 Task: Create a due date automation trigger when advanced on, on the tuesday of the week a card is due add fields with custom field "Resume" set to a number lower or equal to 1 and lower than 10 at 11:00 AM.
Action: Mouse moved to (1265, 88)
Screenshot: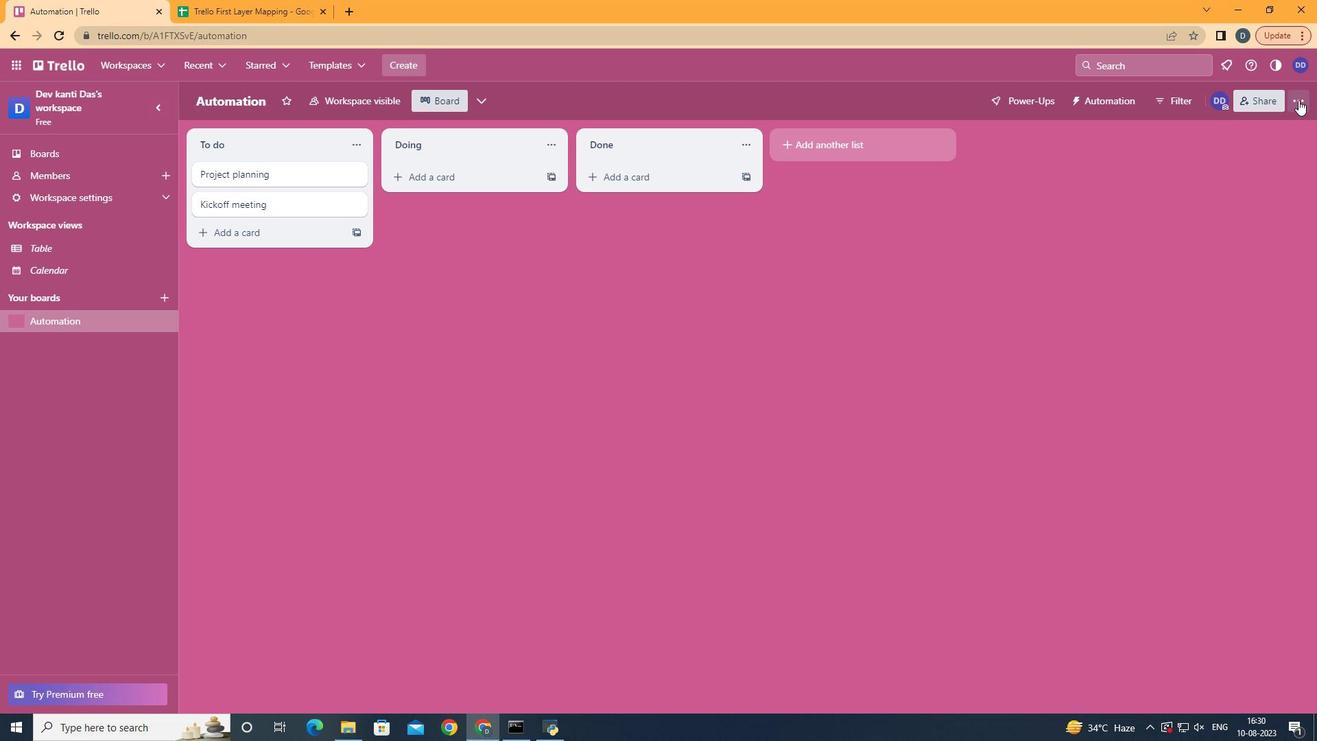 
Action: Mouse pressed left at (1265, 88)
Screenshot: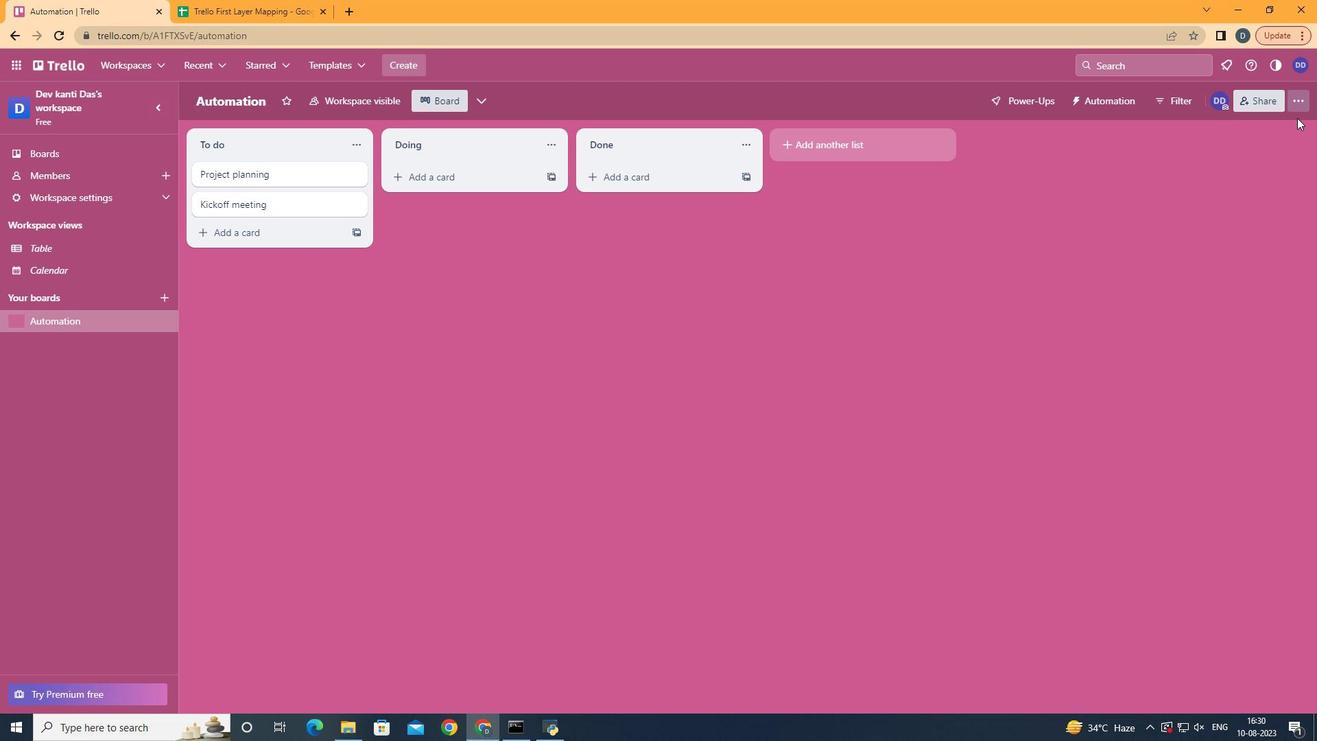 
Action: Mouse moved to (1183, 293)
Screenshot: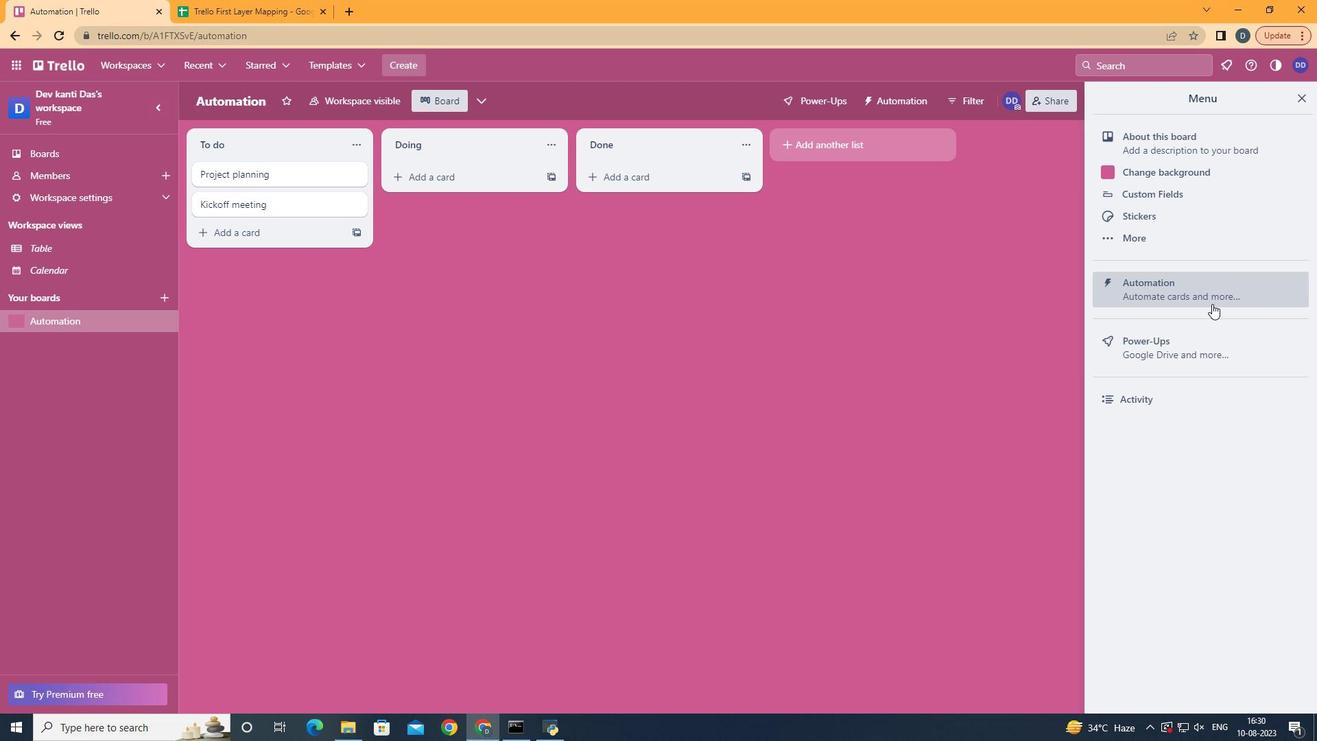 
Action: Mouse pressed left at (1183, 293)
Screenshot: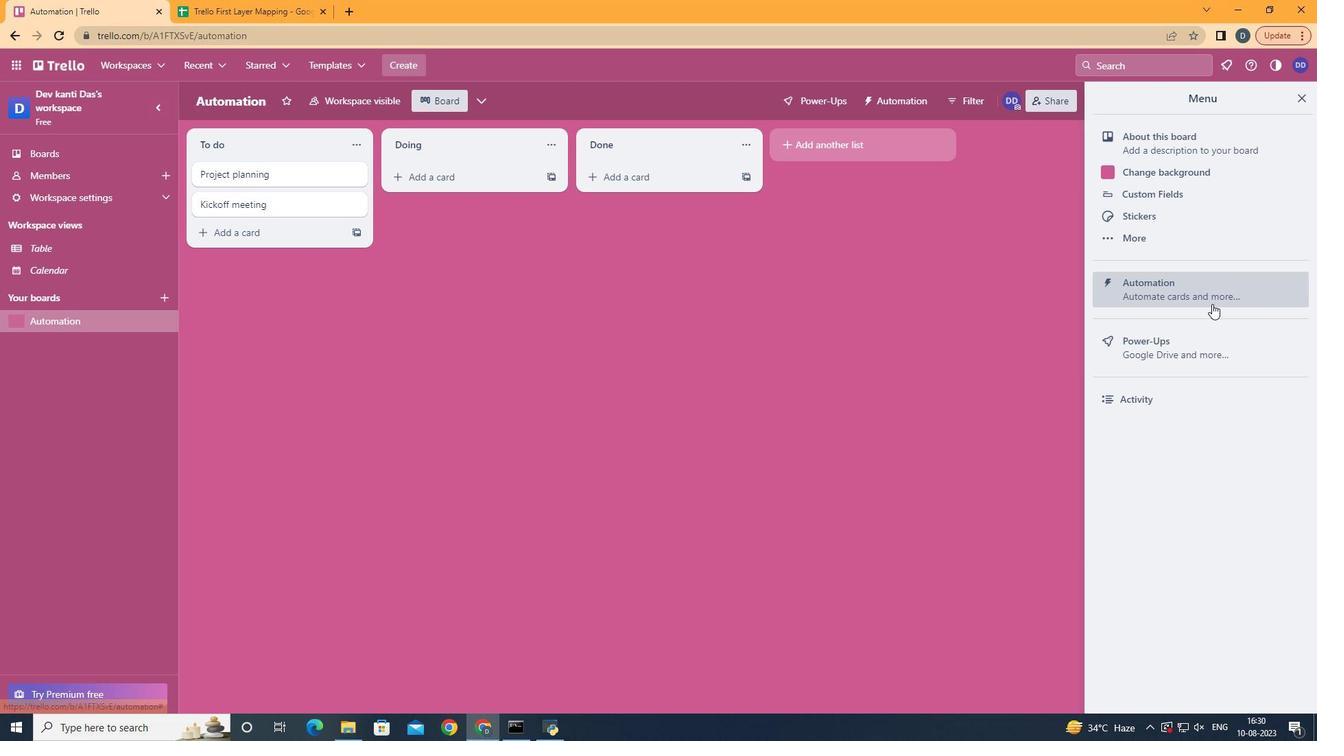 
Action: Mouse moved to (286, 266)
Screenshot: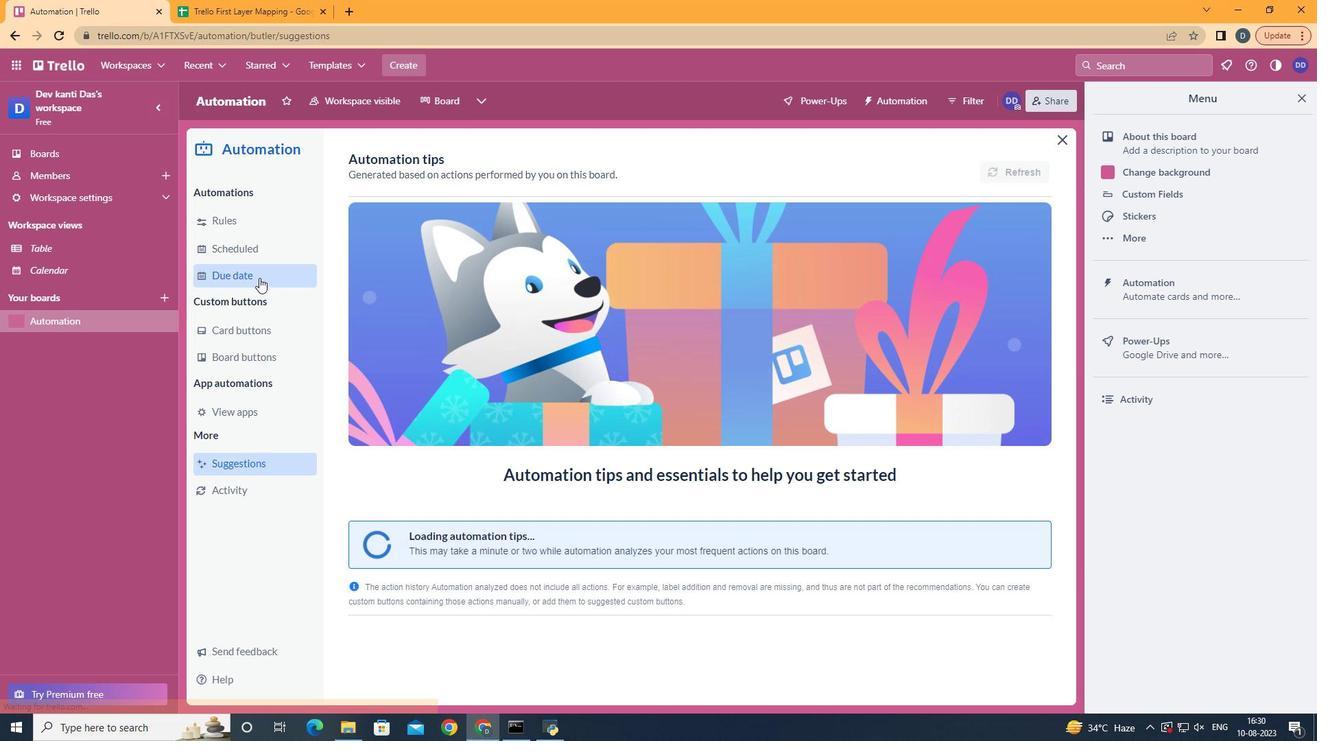 
Action: Mouse pressed left at (286, 266)
Screenshot: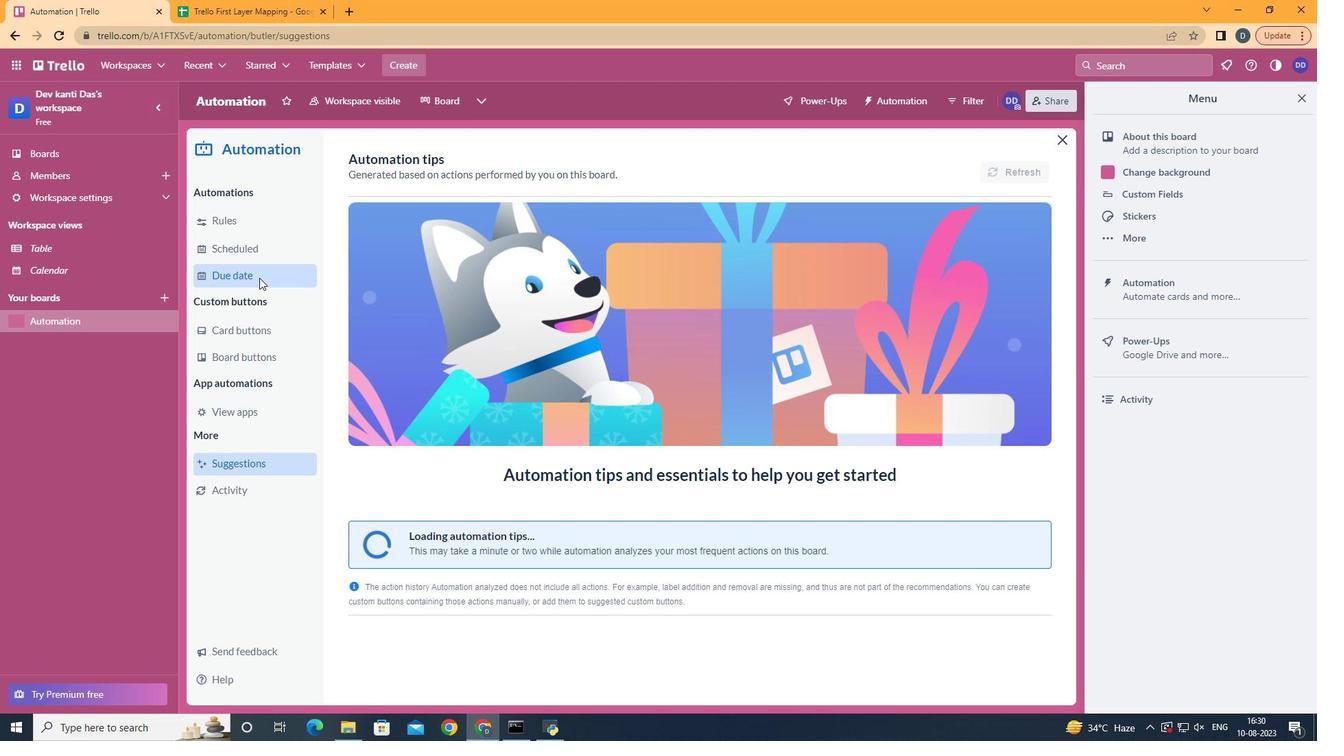 
Action: Mouse moved to (953, 155)
Screenshot: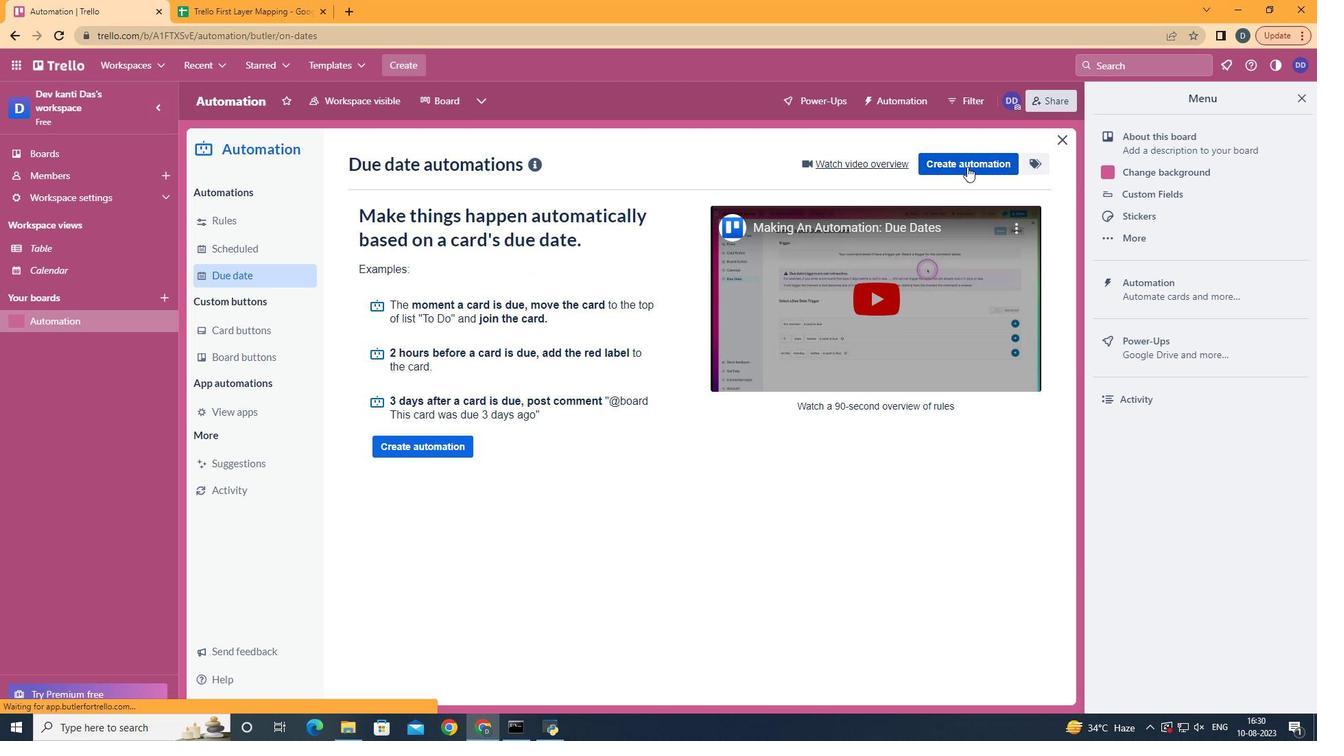 
Action: Mouse pressed left at (953, 155)
Screenshot: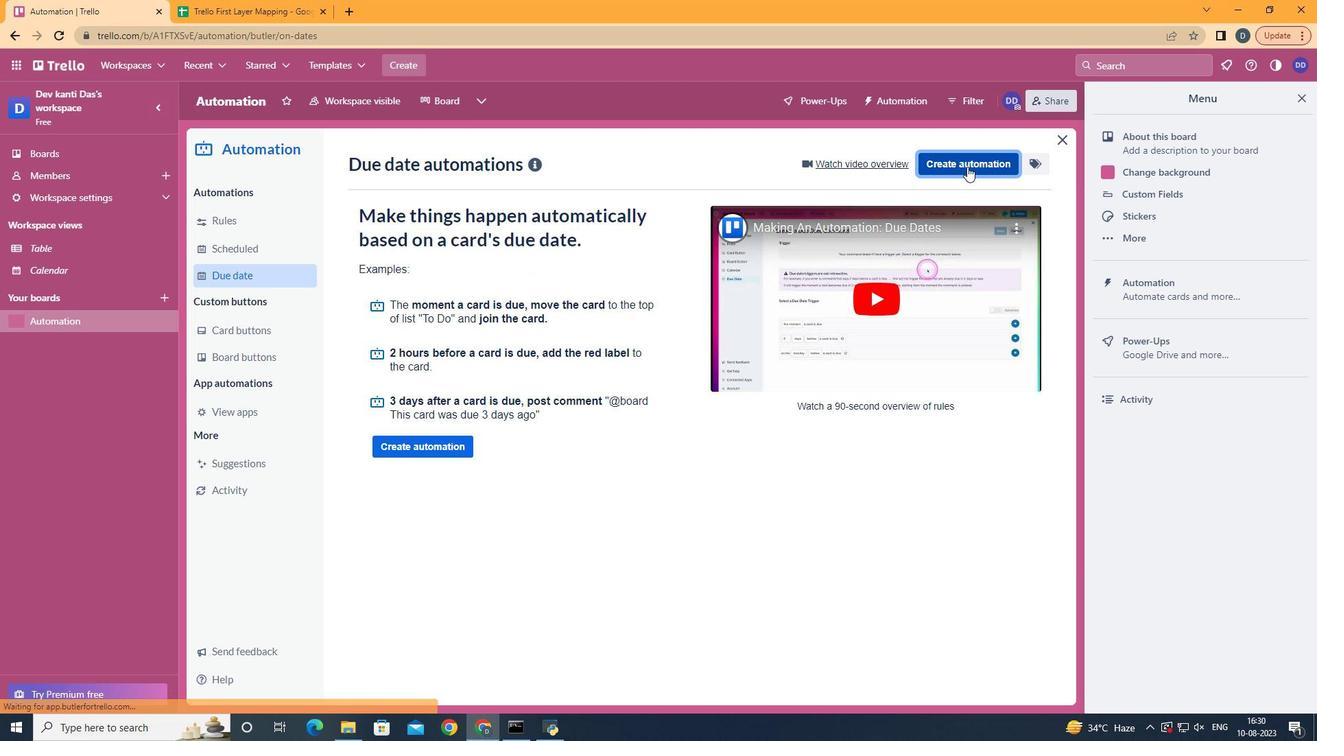 
Action: Mouse moved to (694, 288)
Screenshot: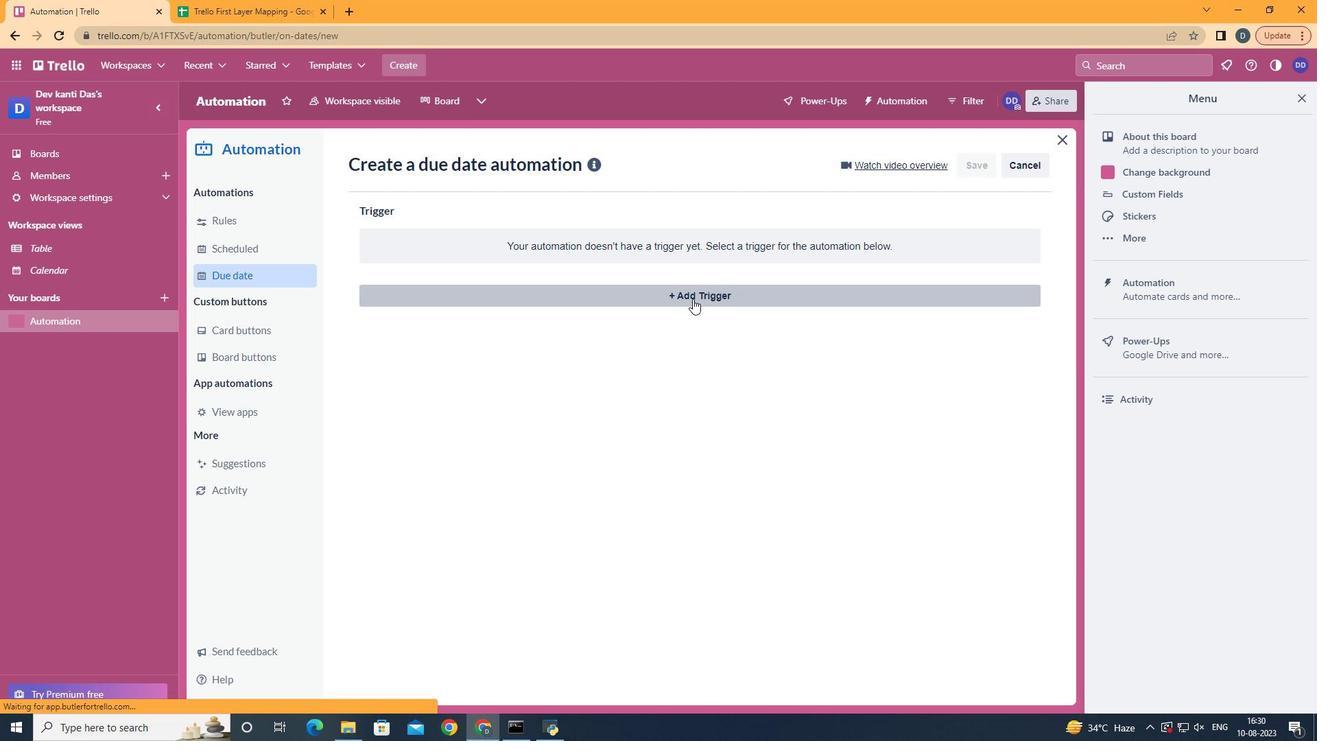 
Action: Mouse pressed left at (694, 288)
Screenshot: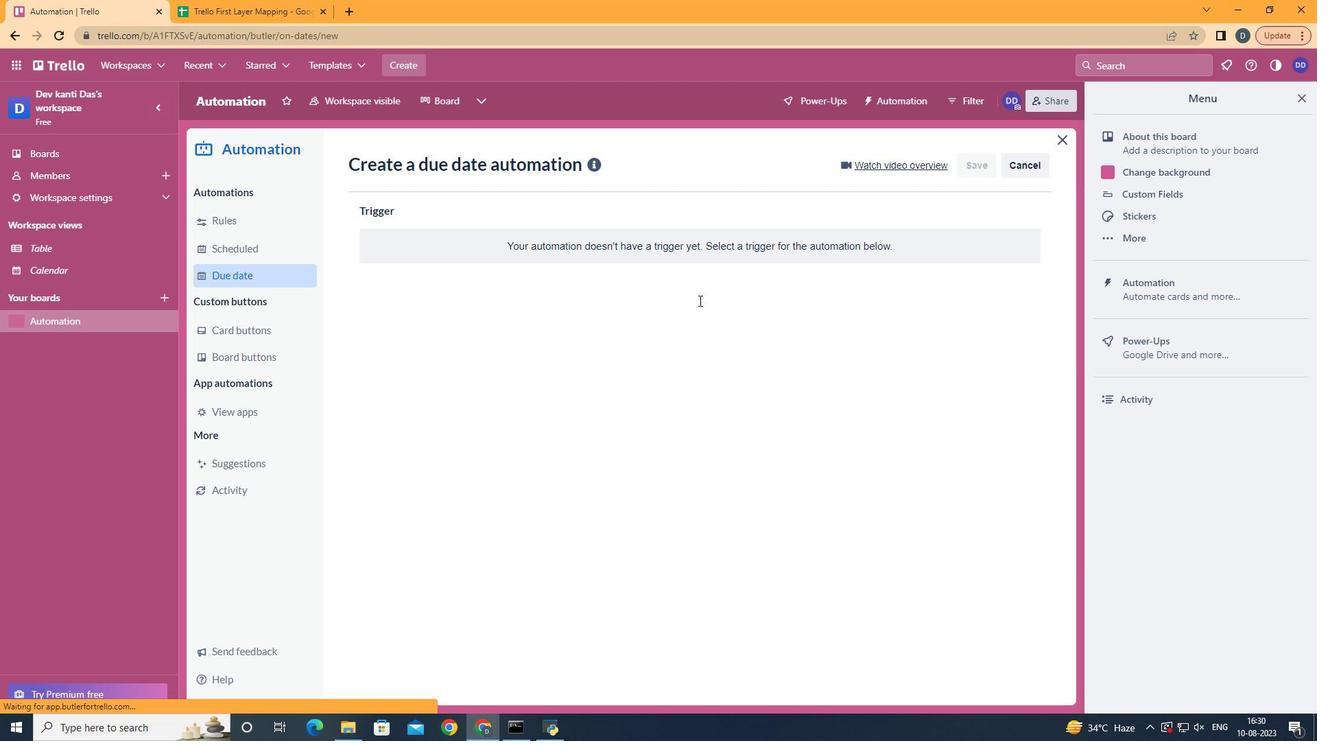 
Action: Mouse moved to (470, 375)
Screenshot: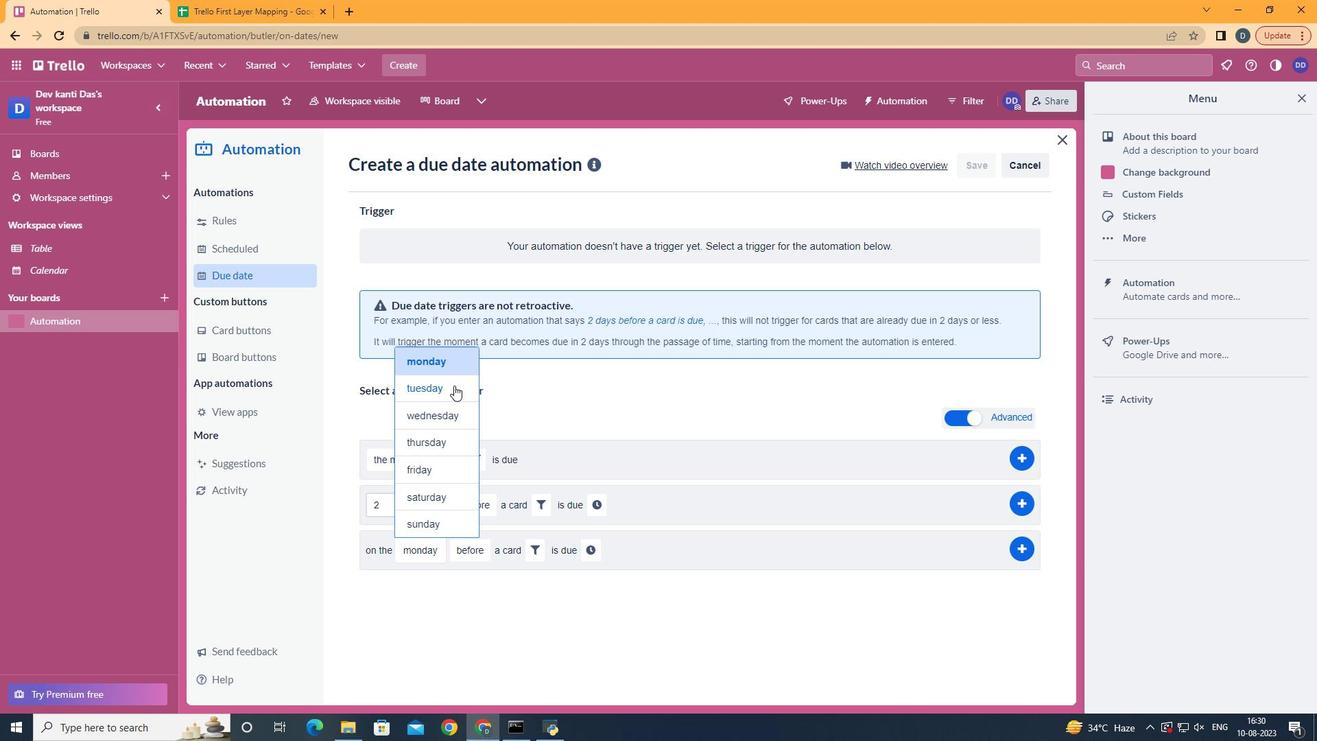 
Action: Mouse pressed left at (470, 375)
Screenshot: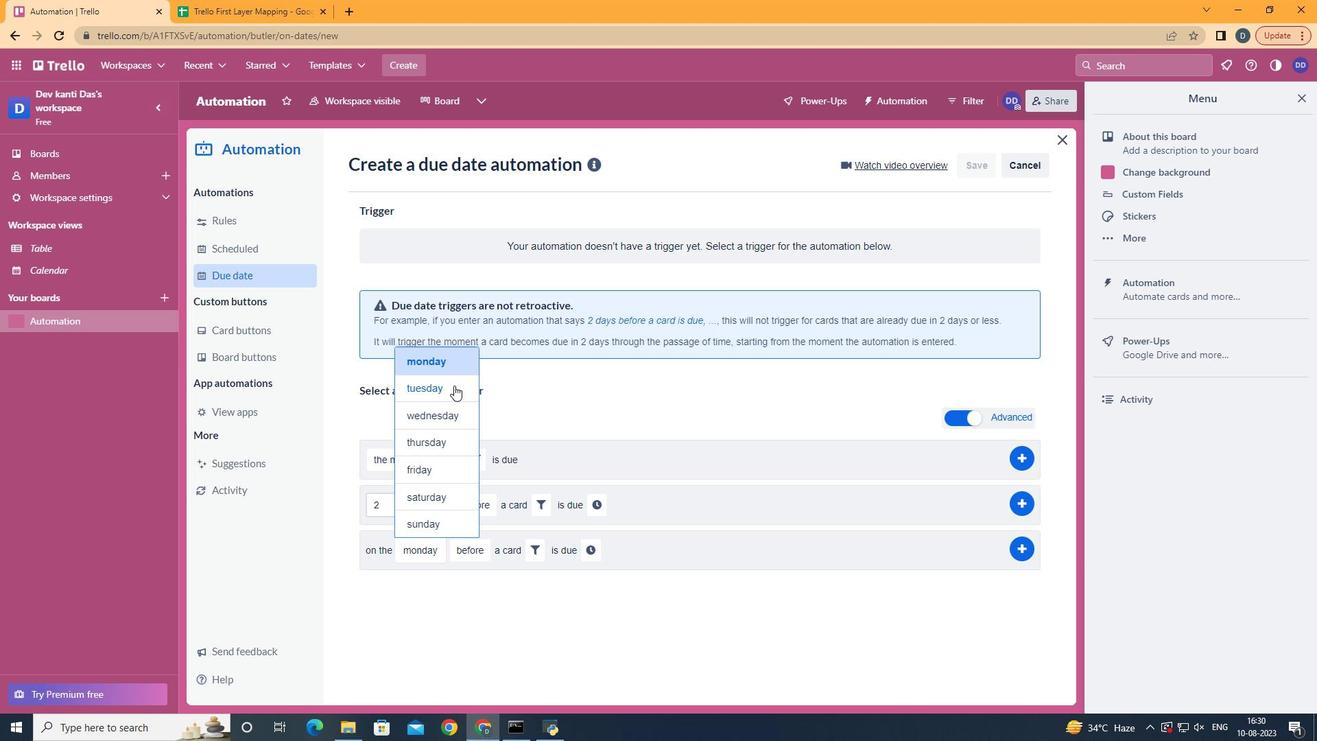 
Action: Mouse moved to (502, 625)
Screenshot: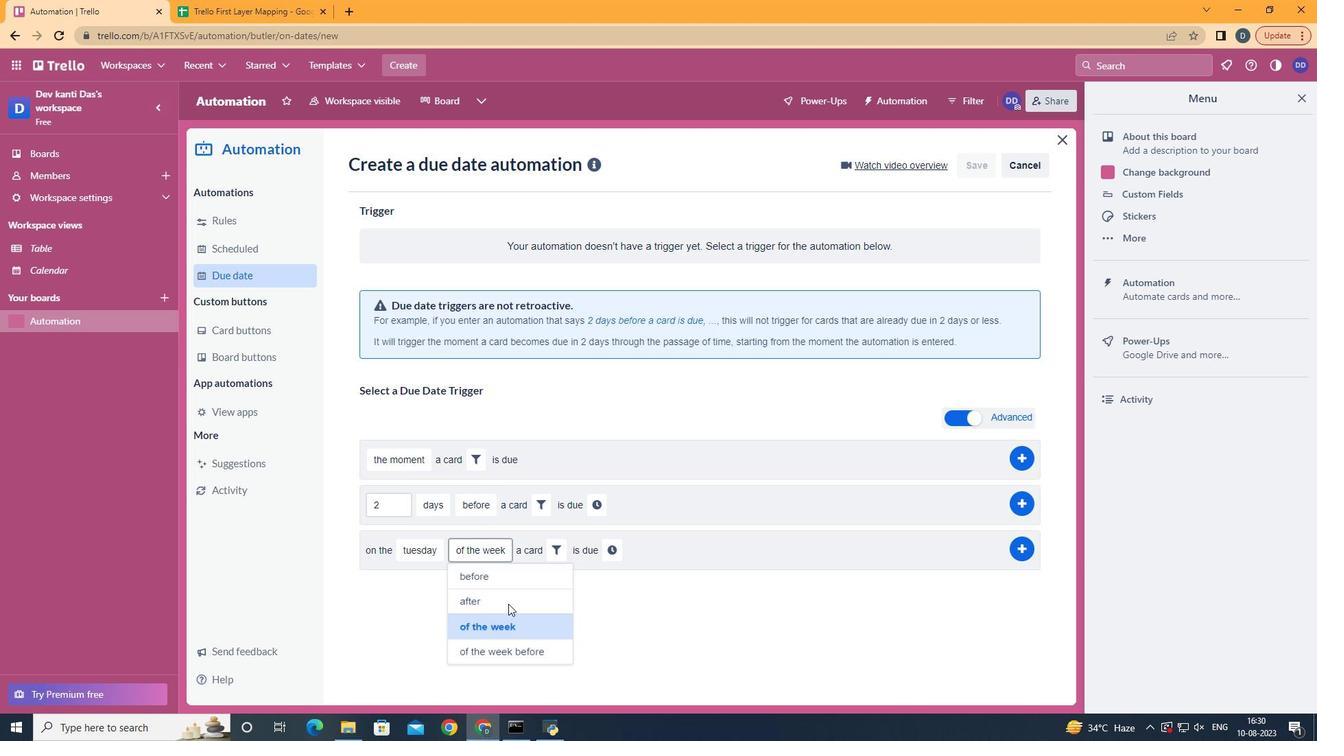 
Action: Mouse pressed left at (501, 625)
Screenshot: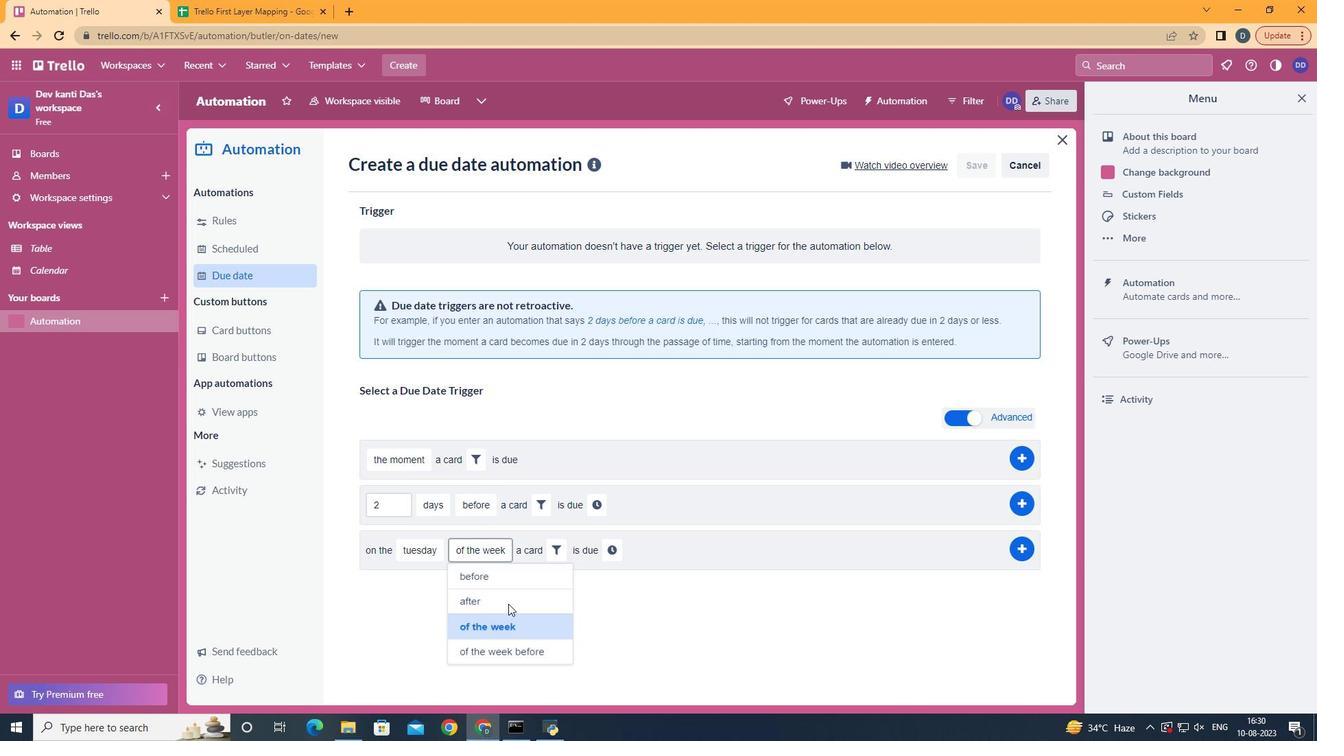 
Action: Mouse moved to (574, 533)
Screenshot: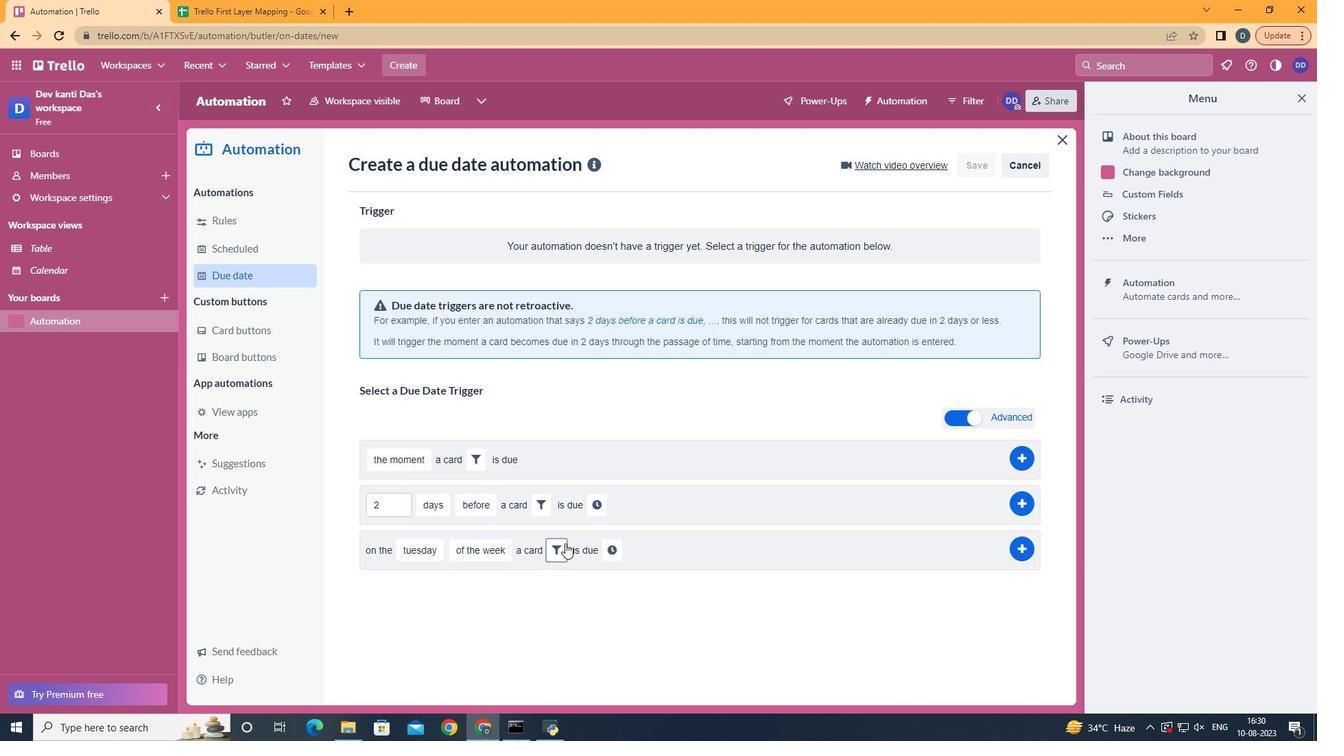 
Action: Mouse pressed left at (574, 533)
Screenshot: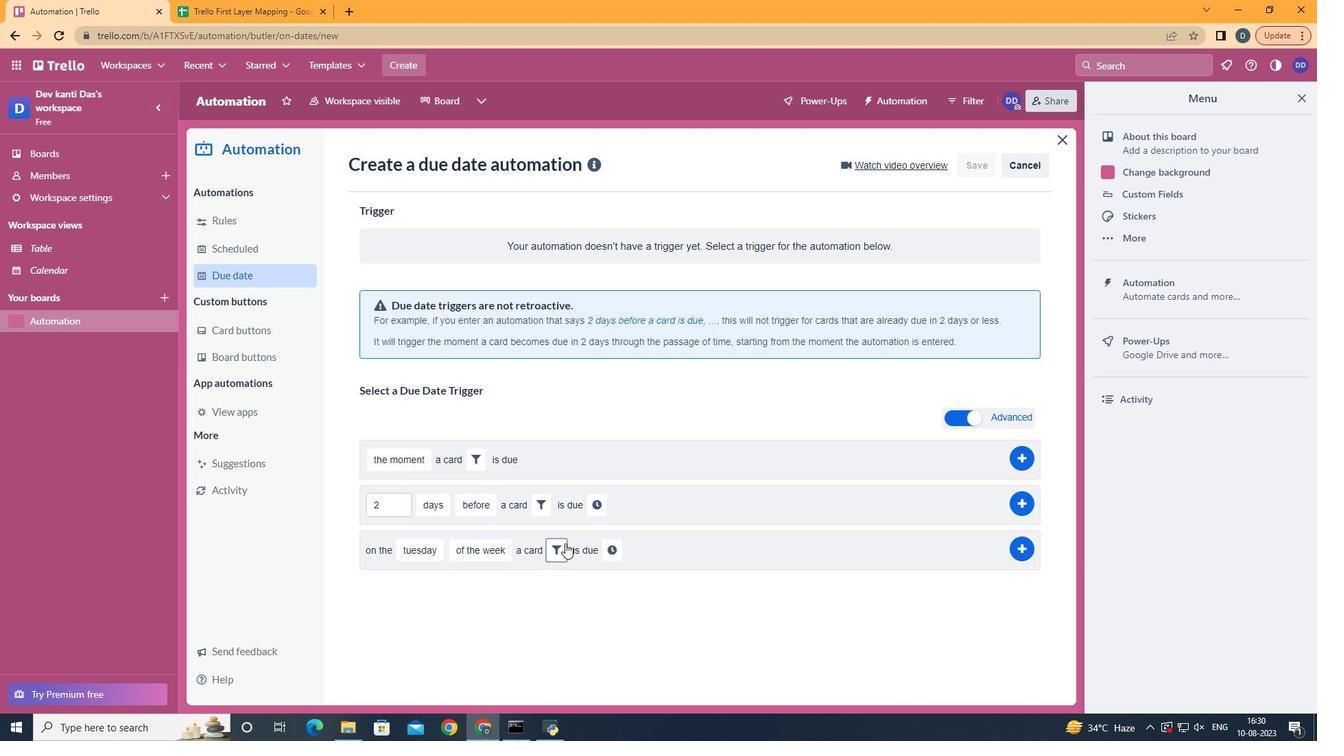
Action: Mouse moved to (759, 570)
Screenshot: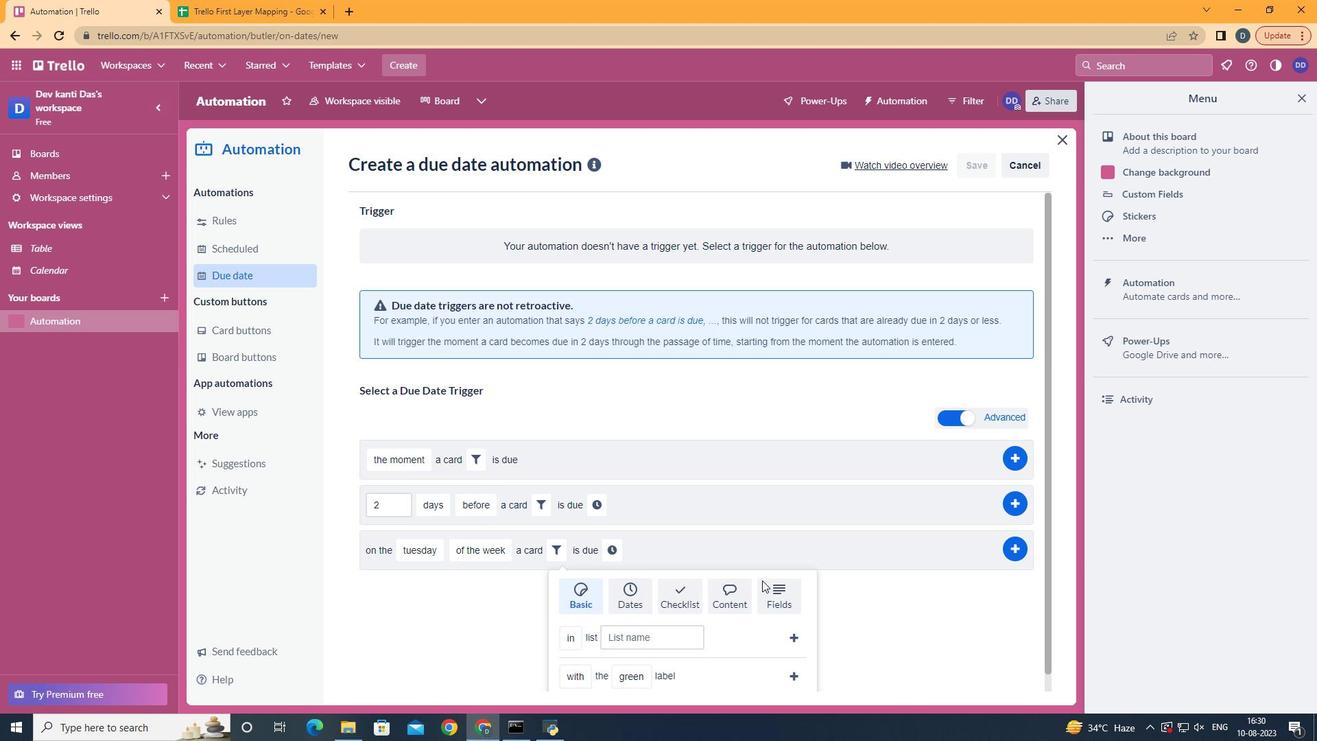 
Action: Mouse pressed left at (759, 570)
Screenshot: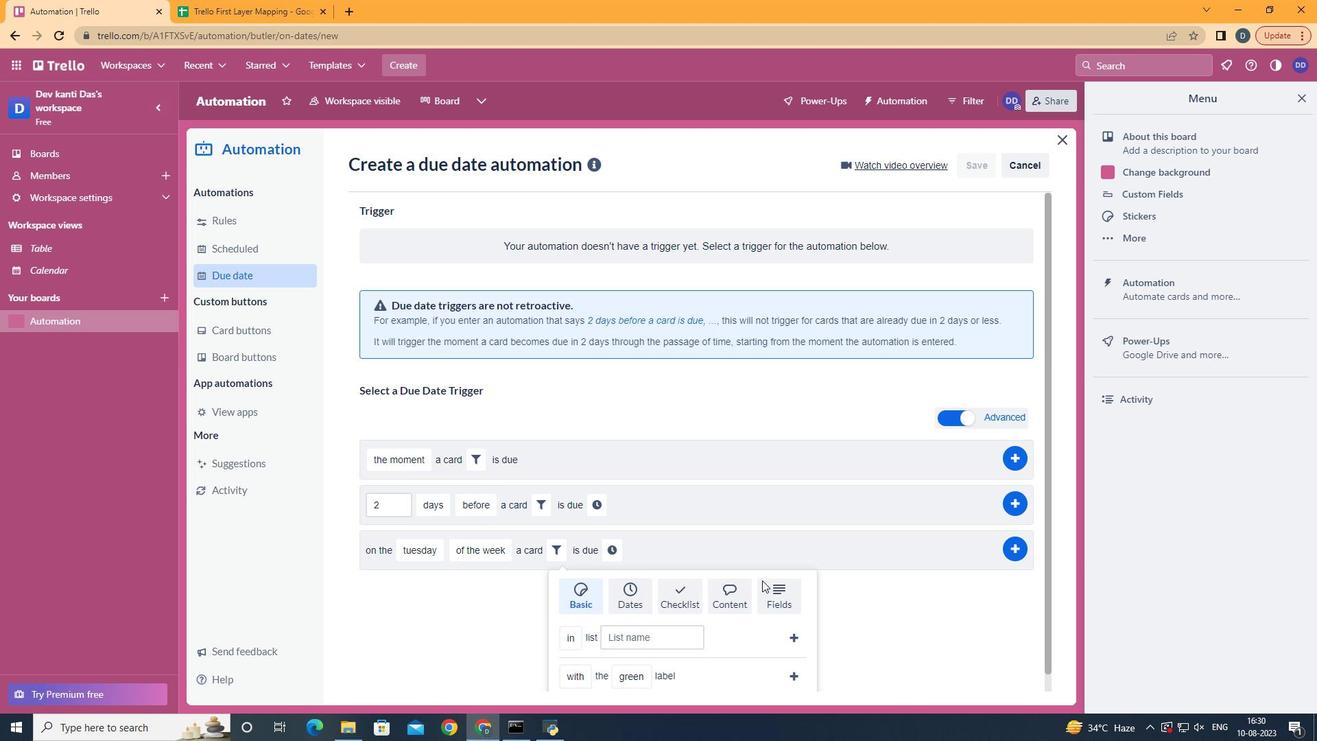 
Action: Mouse moved to (759, 570)
Screenshot: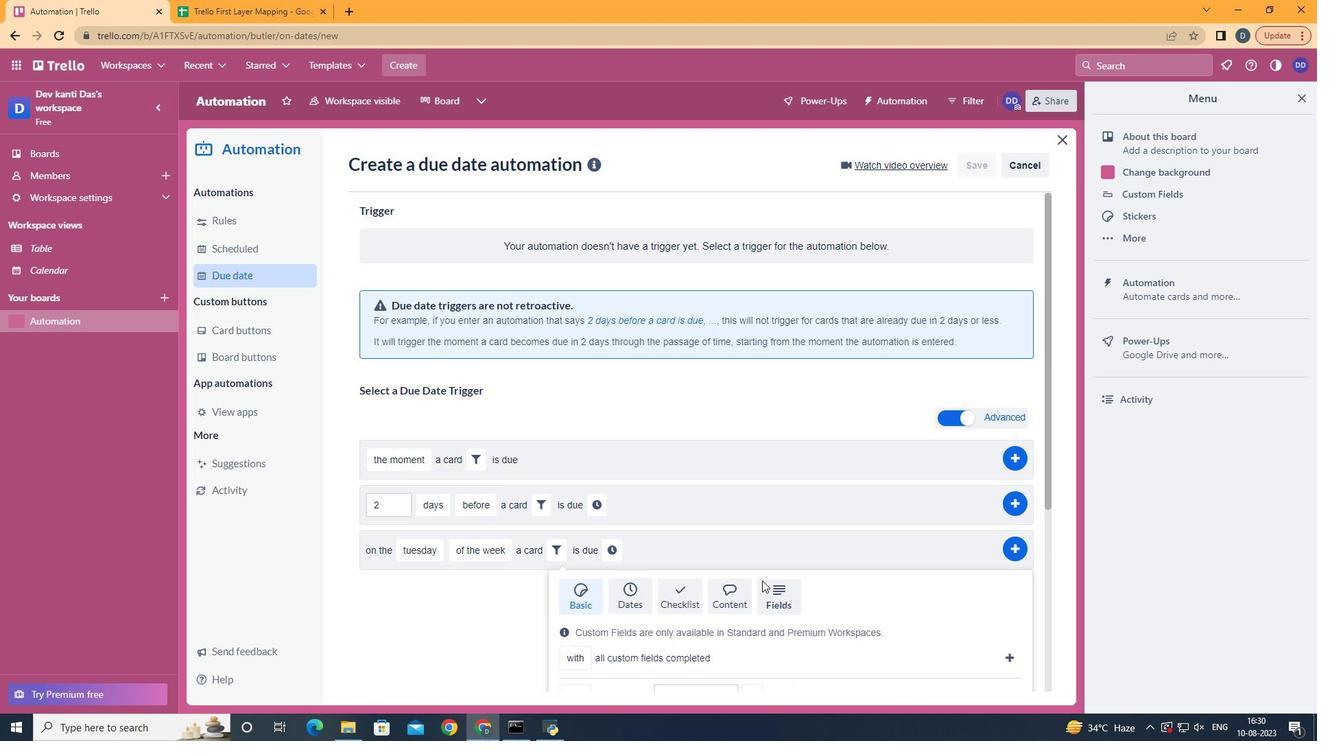 
Action: Mouse scrolled (759, 570) with delta (0, 0)
Screenshot: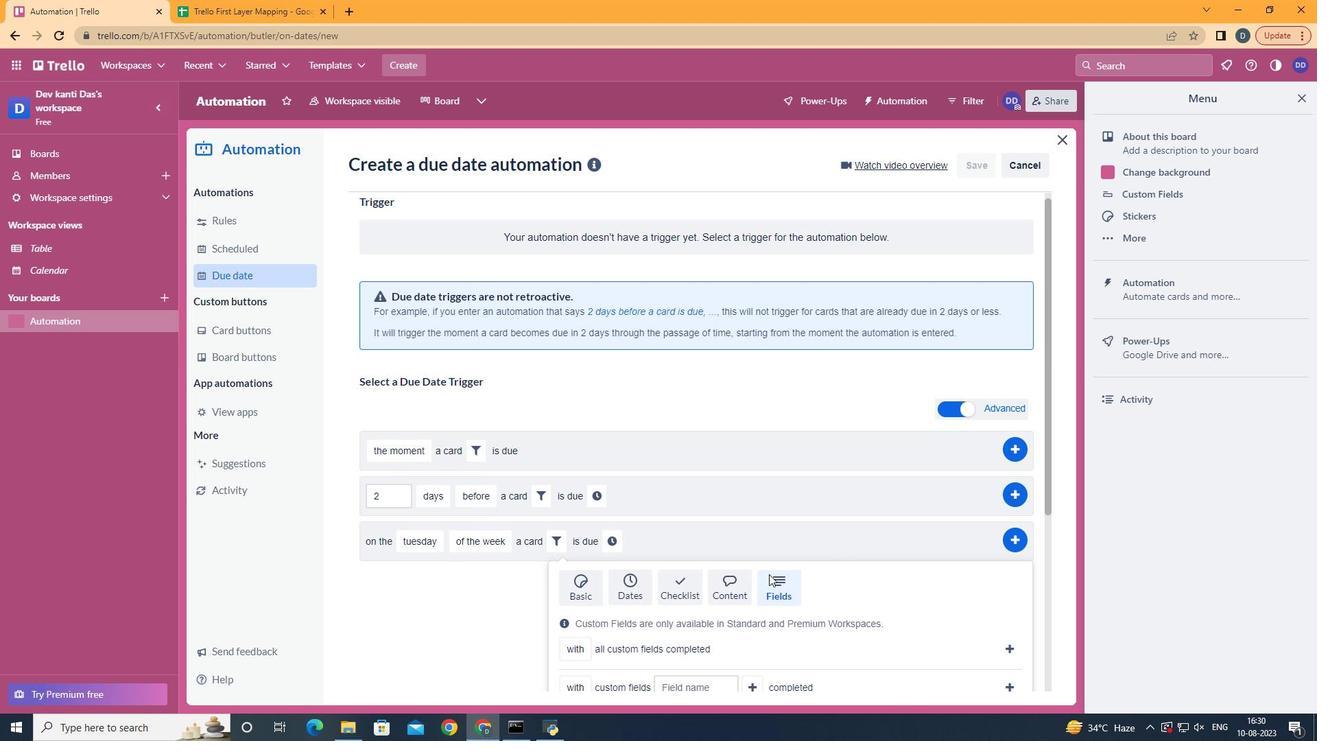 
Action: Mouse scrolled (759, 570) with delta (0, 0)
Screenshot: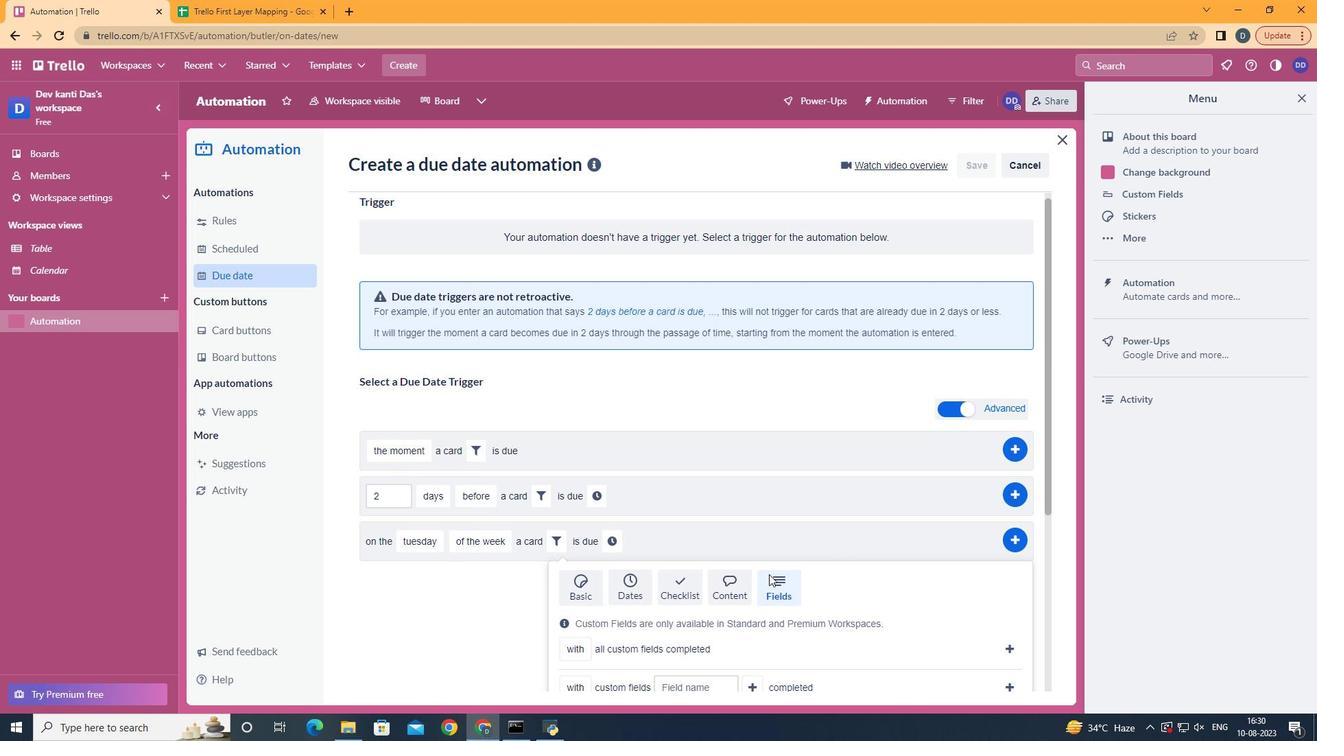 
Action: Mouse scrolled (759, 570) with delta (0, 0)
Screenshot: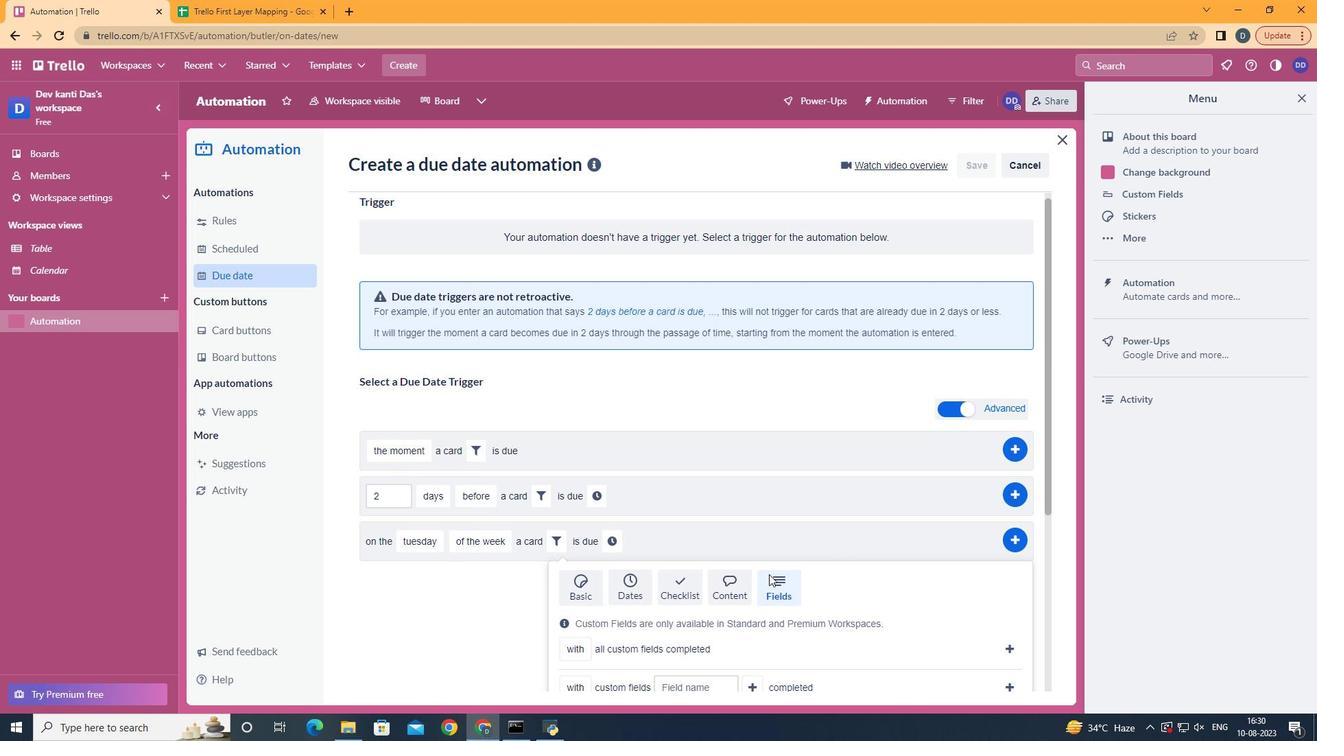 
Action: Mouse scrolled (759, 570) with delta (0, 0)
Screenshot: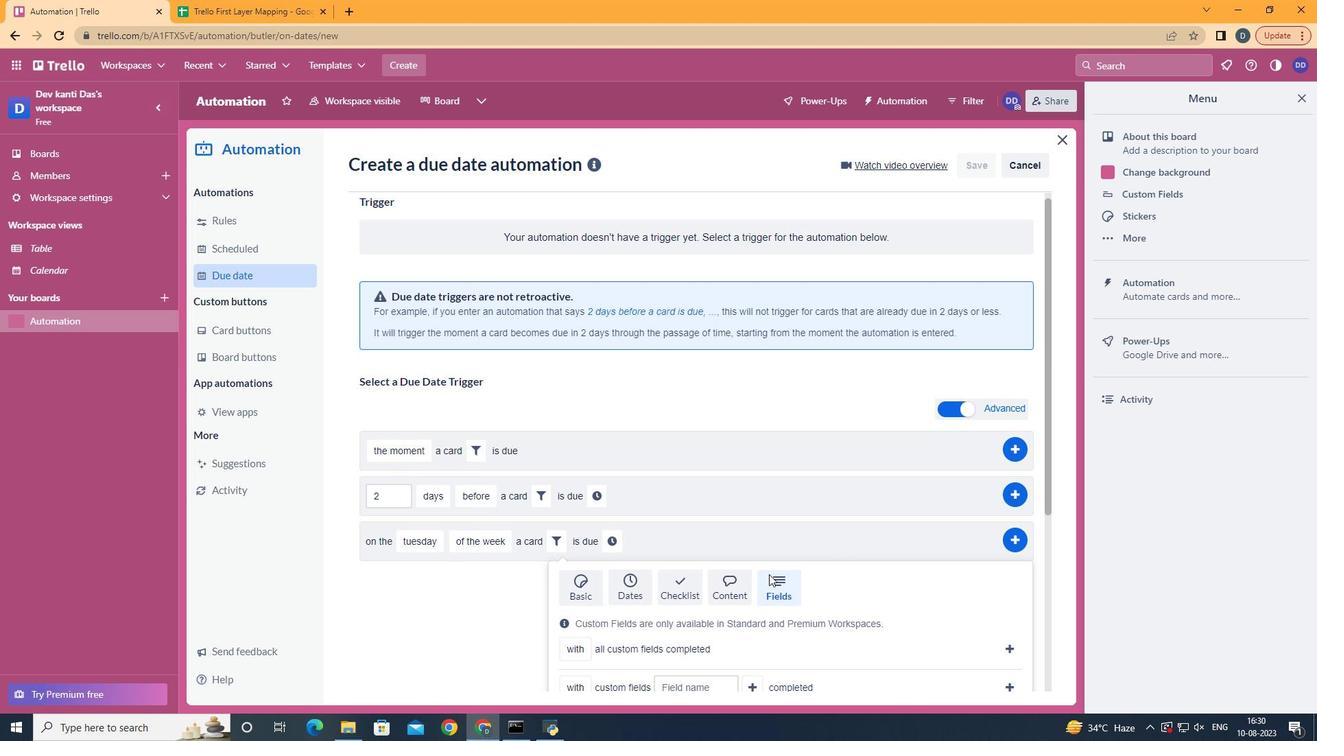 
Action: Mouse scrolled (759, 570) with delta (0, 0)
Screenshot: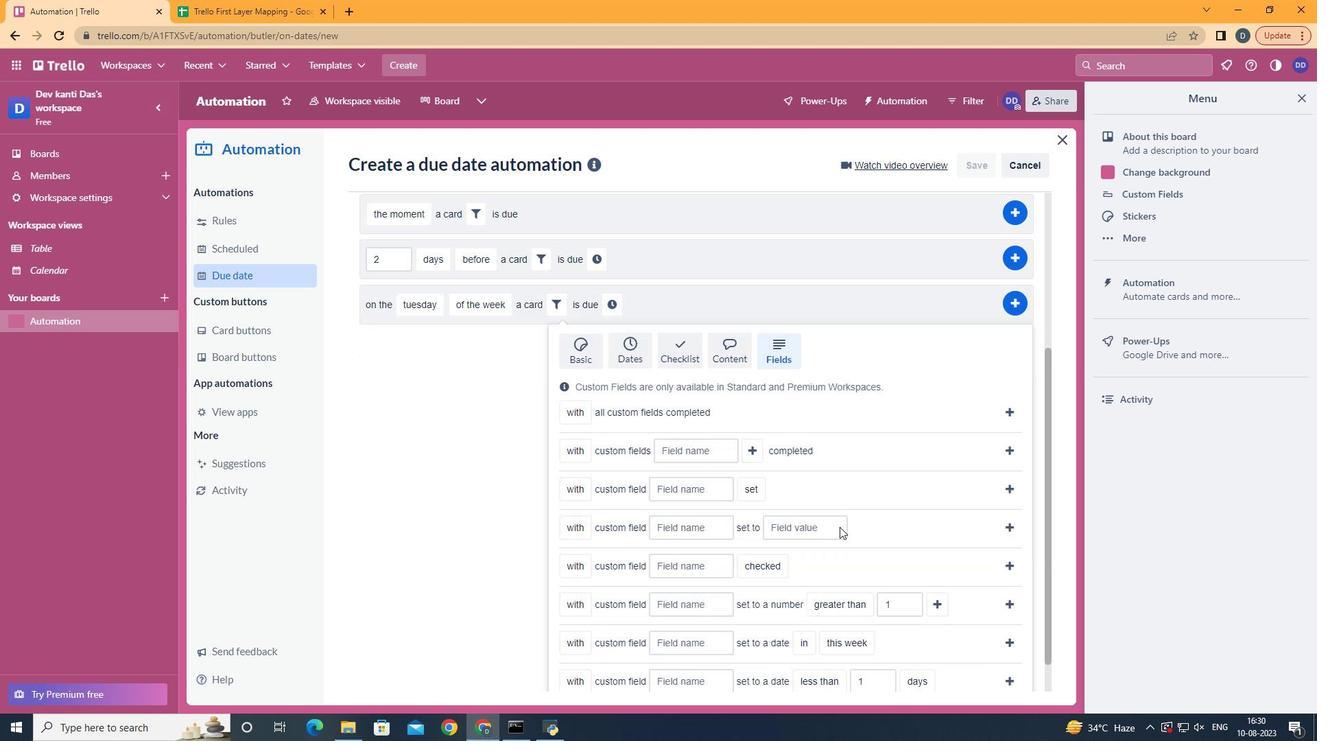 
Action: Mouse moved to (680, 553)
Screenshot: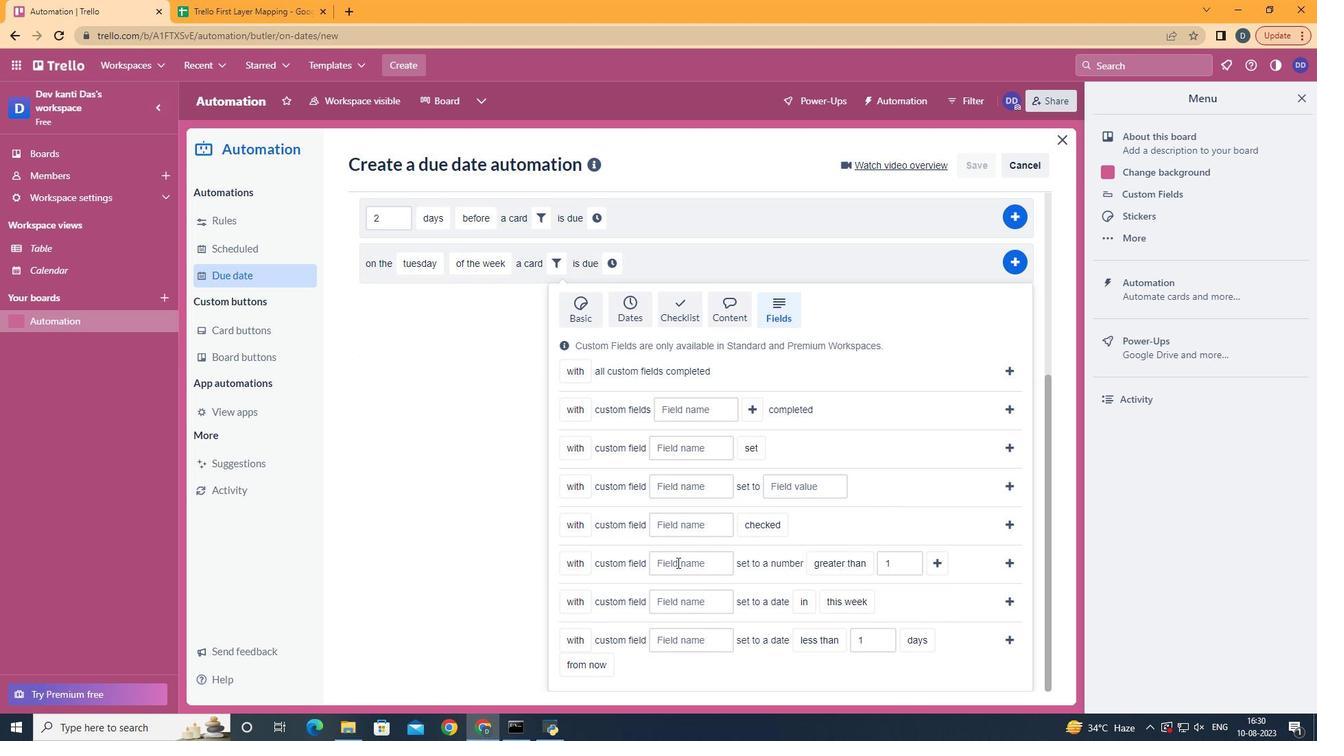 
Action: Mouse pressed left at (680, 553)
Screenshot: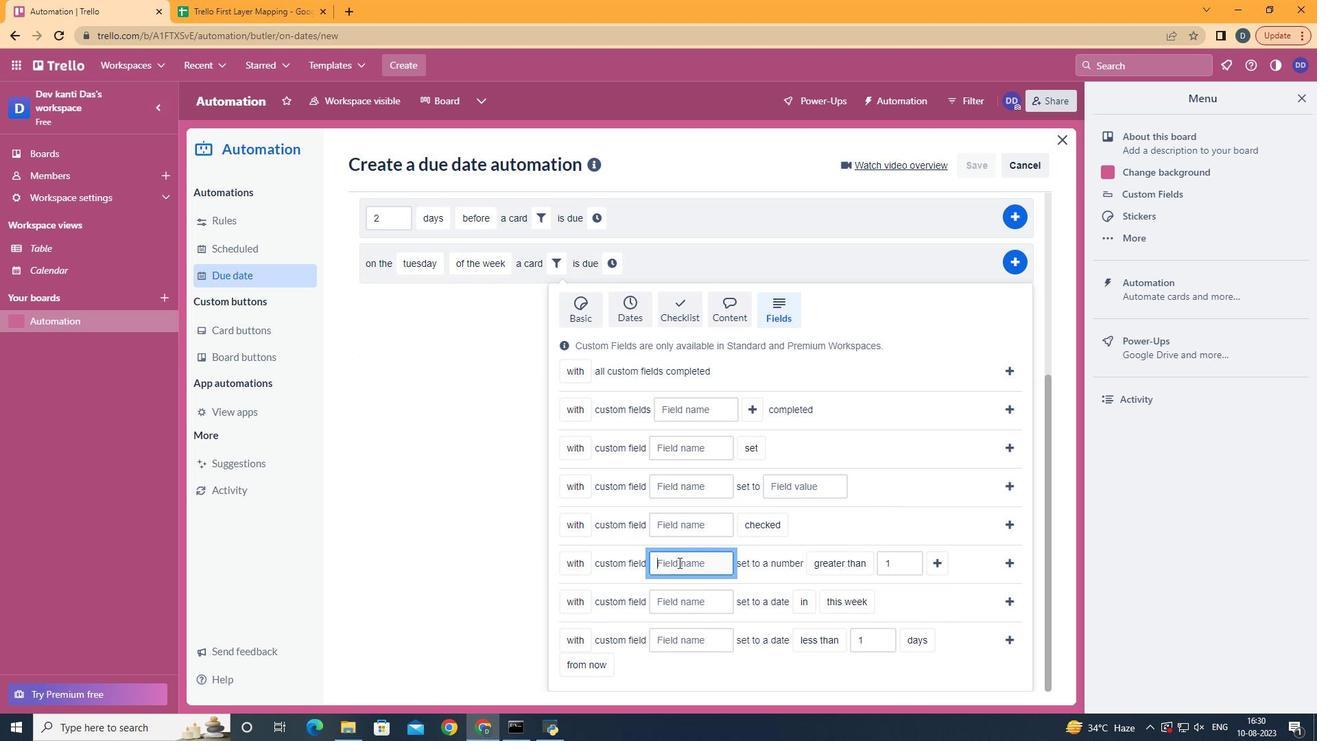 
Action: Mouse moved to (680, 553)
Screenshot: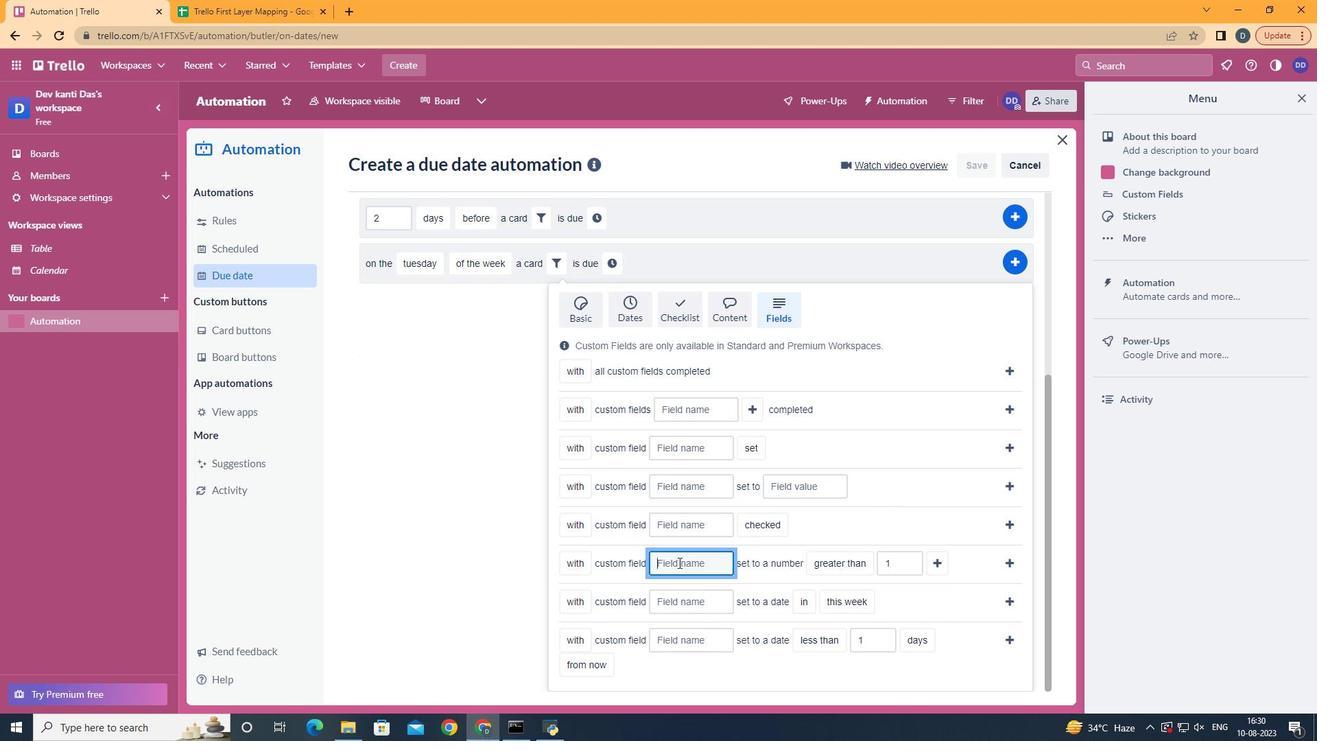 
Action: Key pressed <Key.shift>Resume
Screenshot: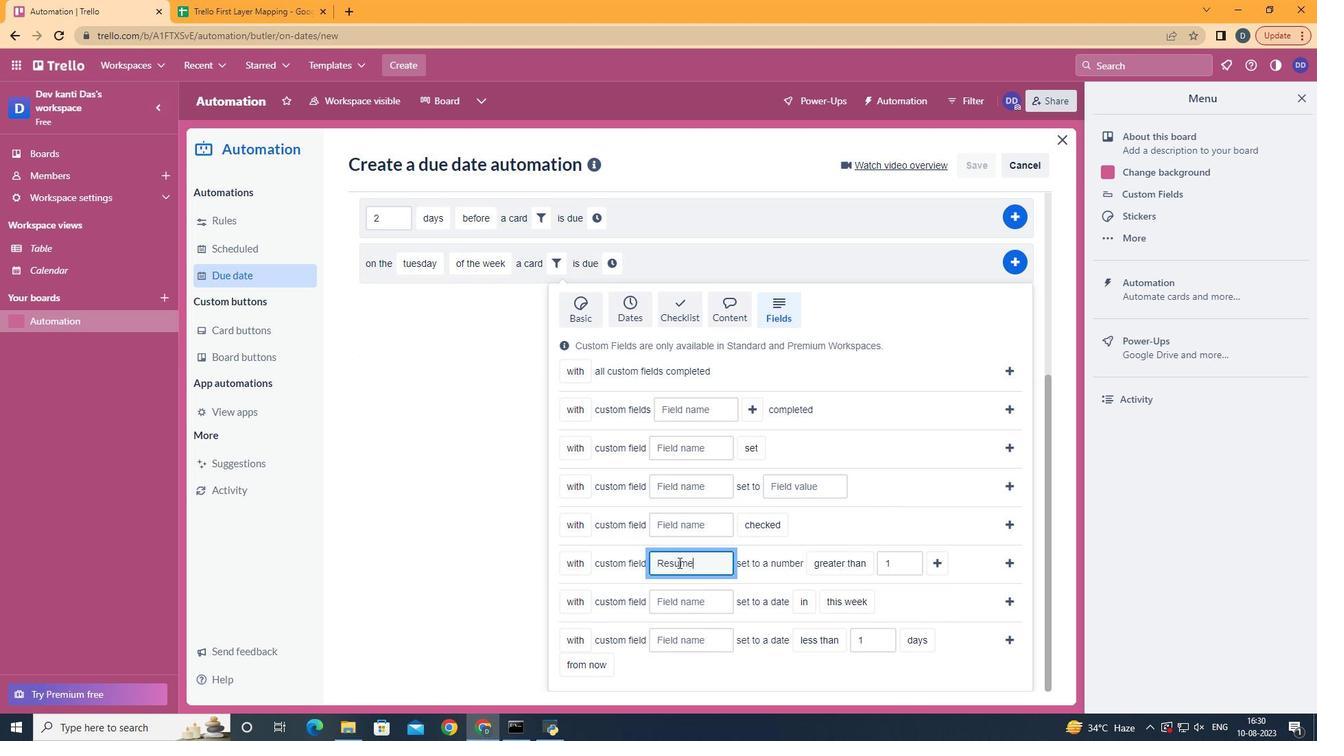 
Action: Mouse moved to (854, 668)
Screenshot: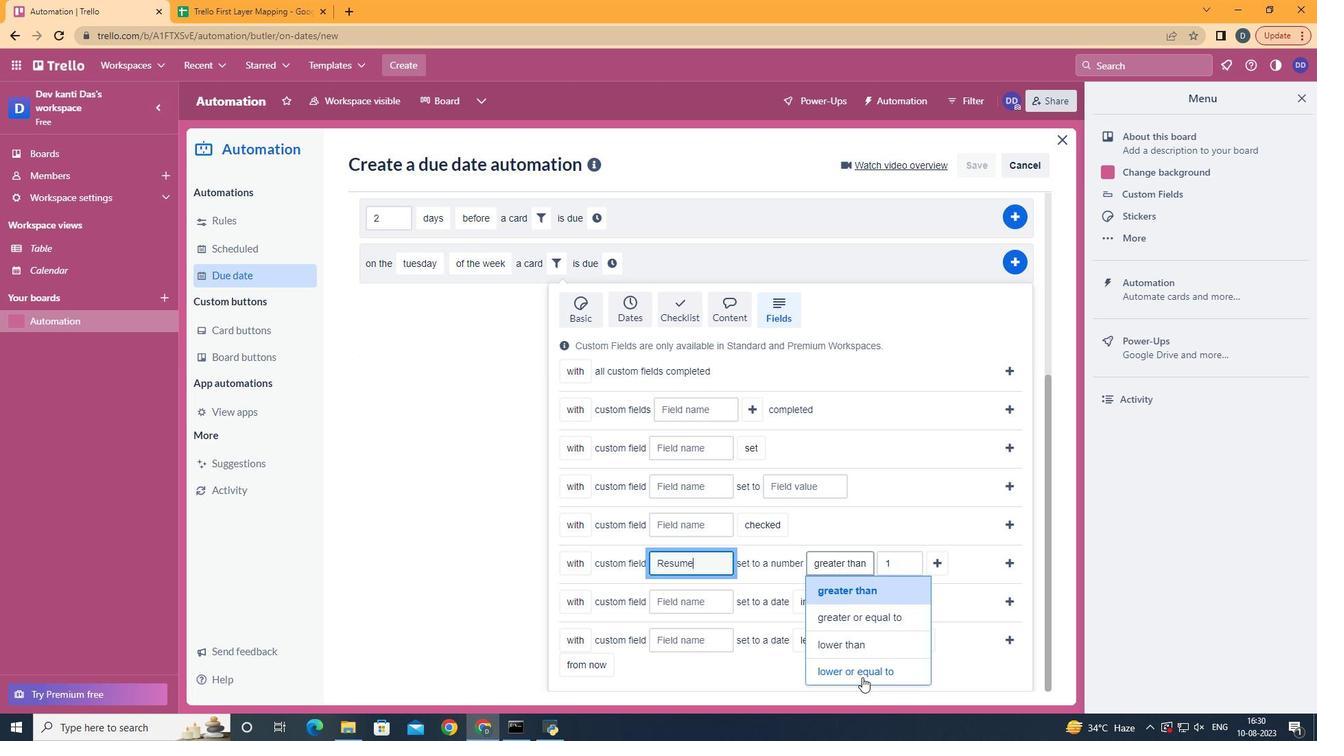 
Action: Mouse pressed left at (854, 668)
Screenshot: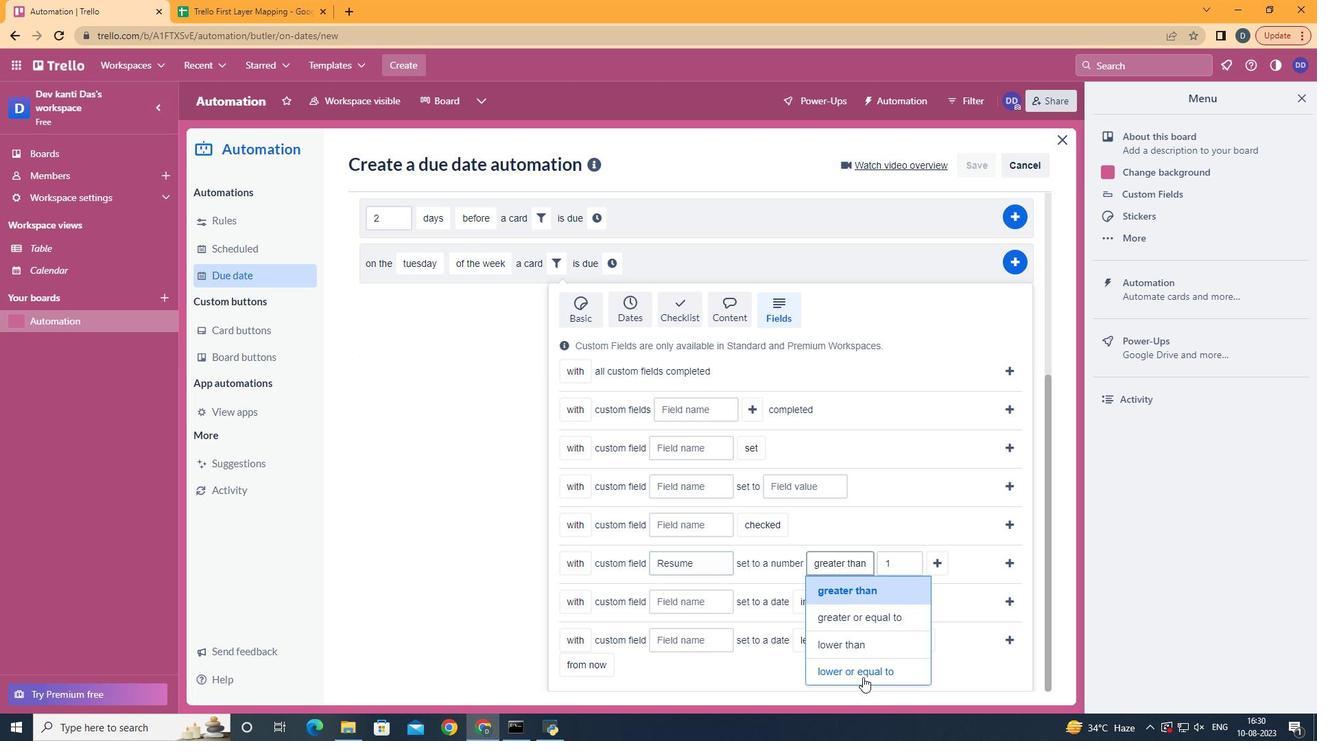 
Action: Mouse moved to (942, 559)
Screenshot: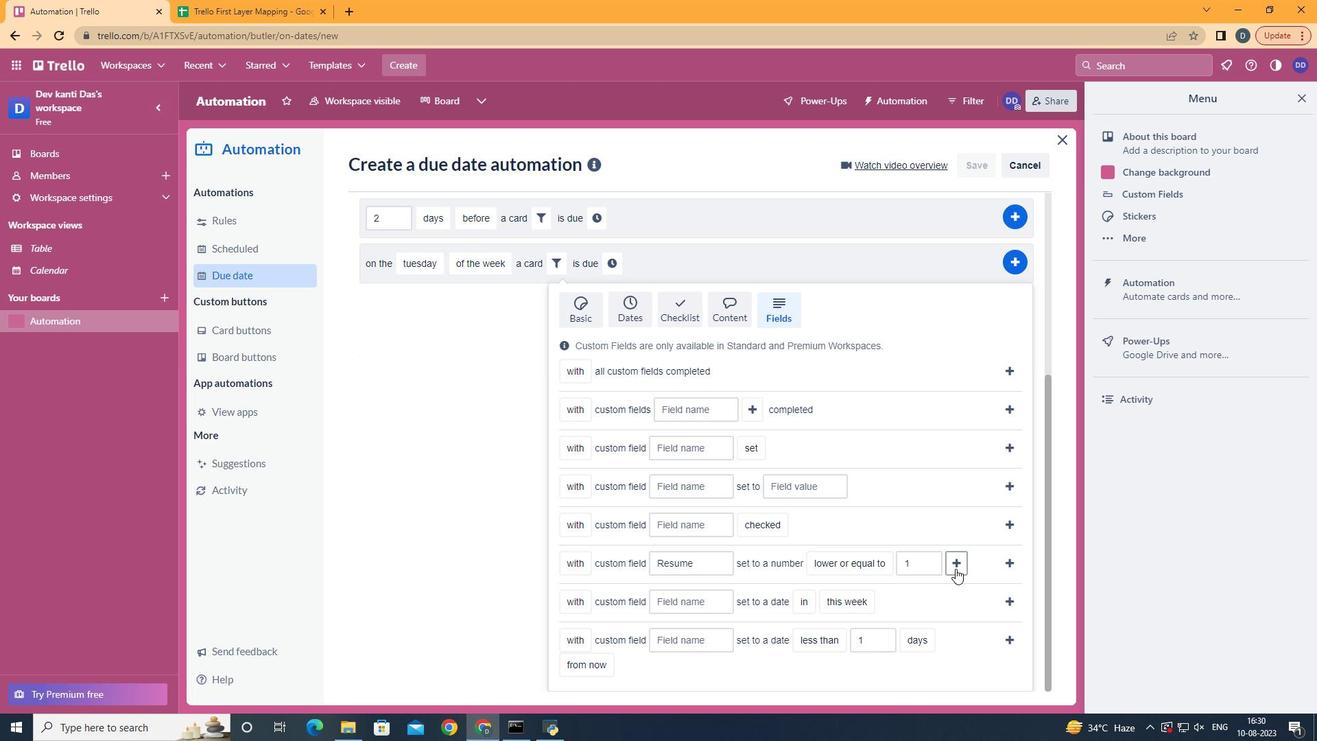 
Action: Mouse pressed left at (942, 559)
Screenshot: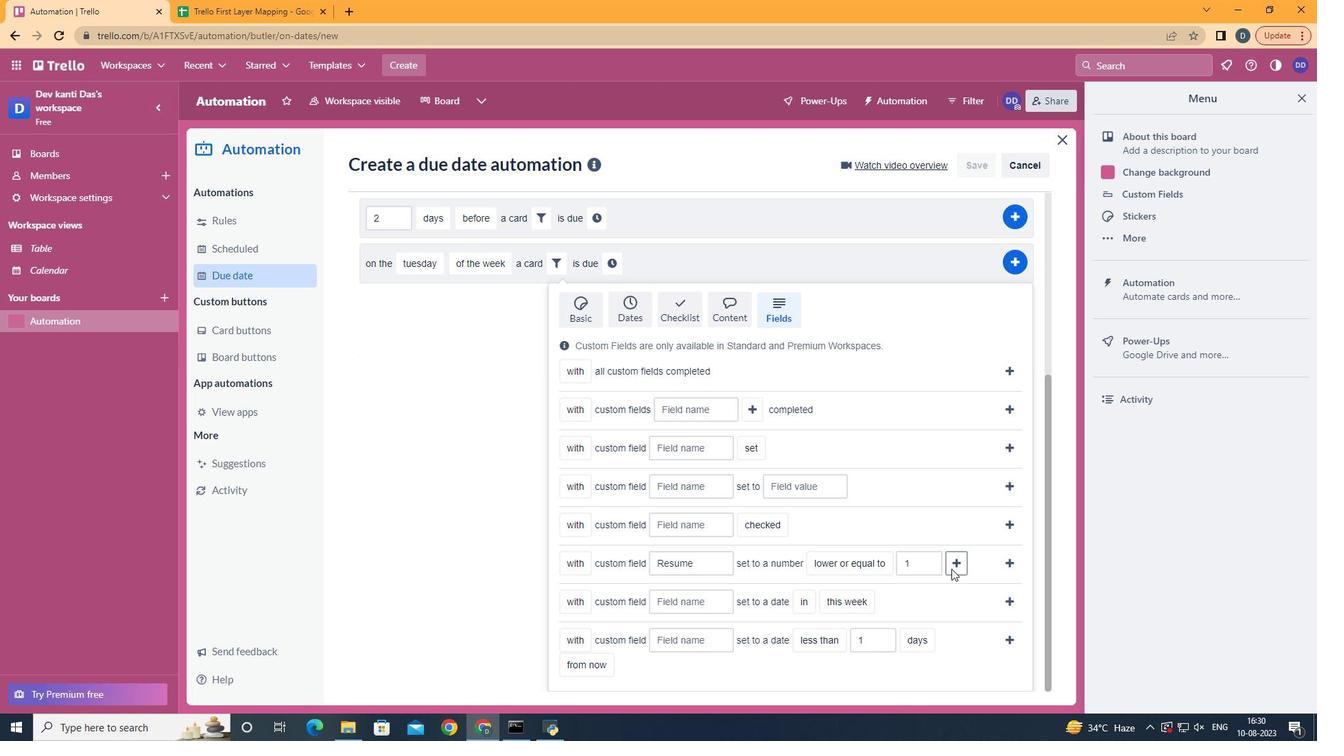 
Action: Mouse moved to (996, 554)
Screenshot: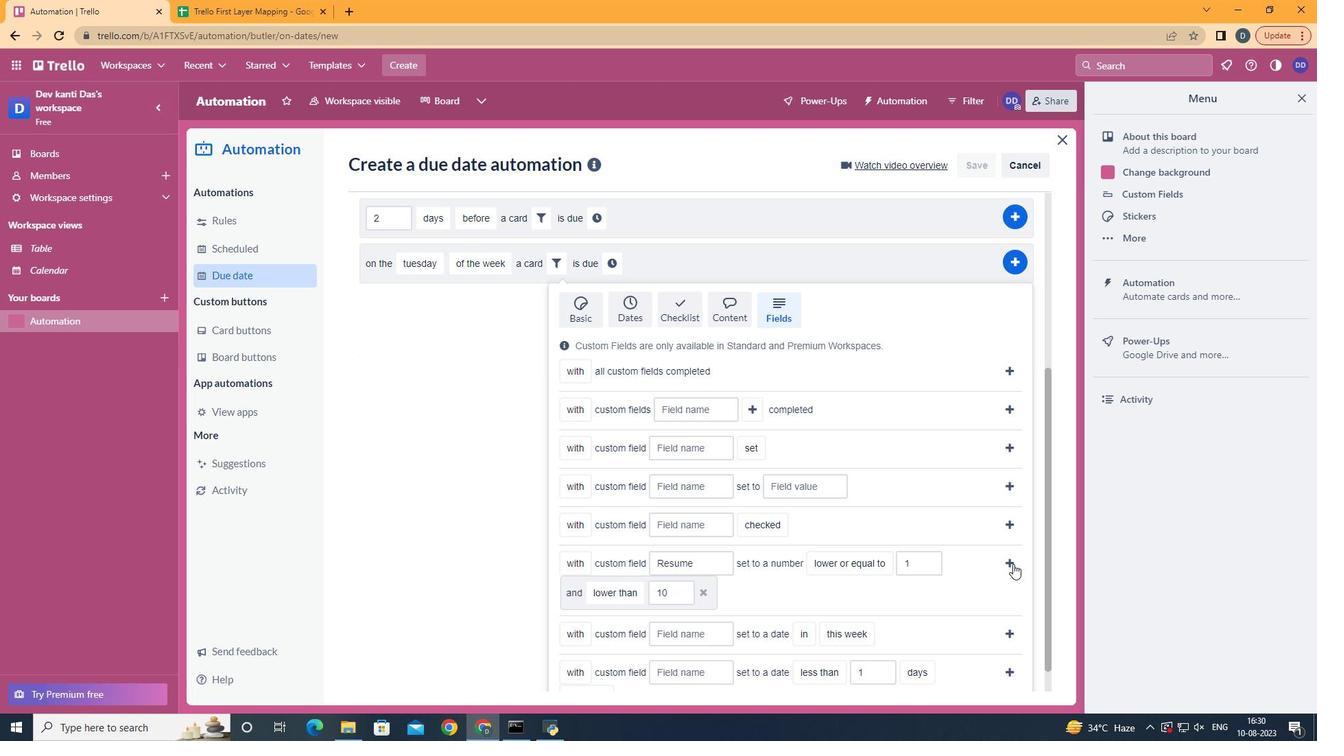 
Action: Mouse pressed left at (996, 554)
Screenshot: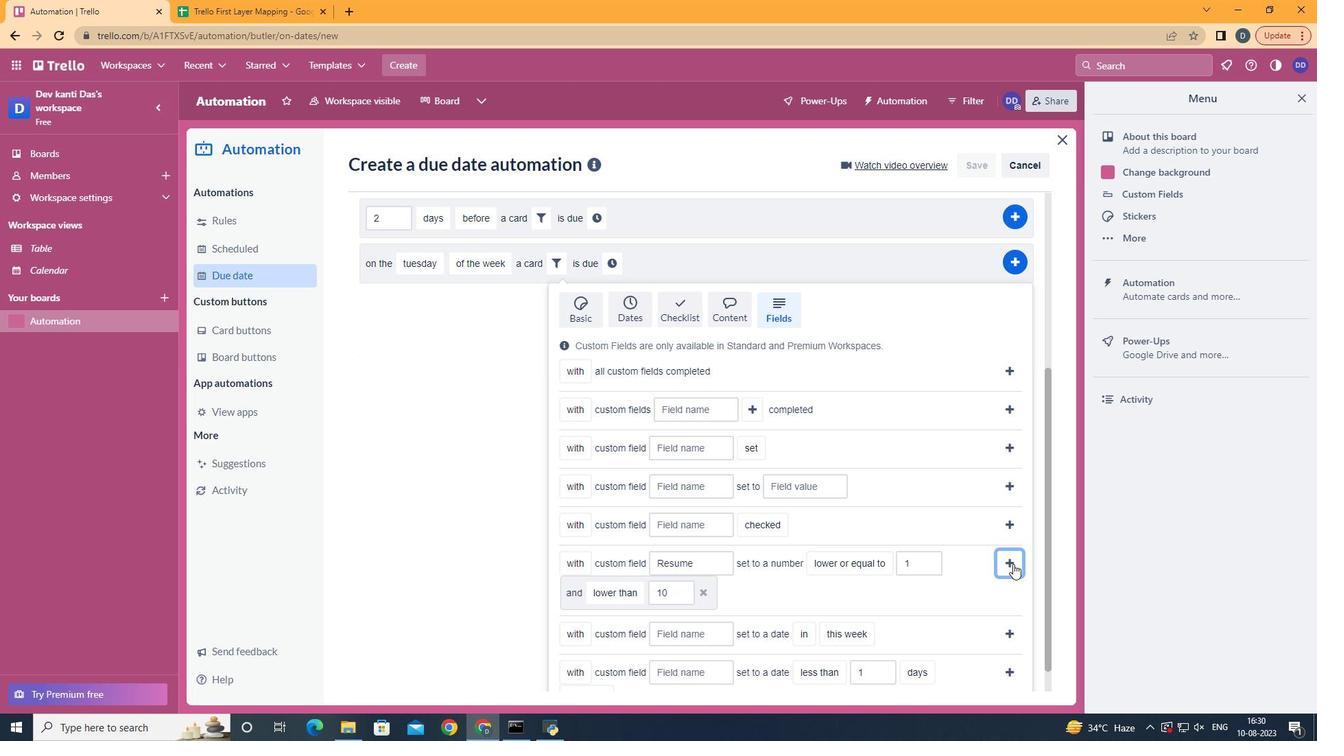 
Action: Mouse moved to (398, 581)
Screenshot: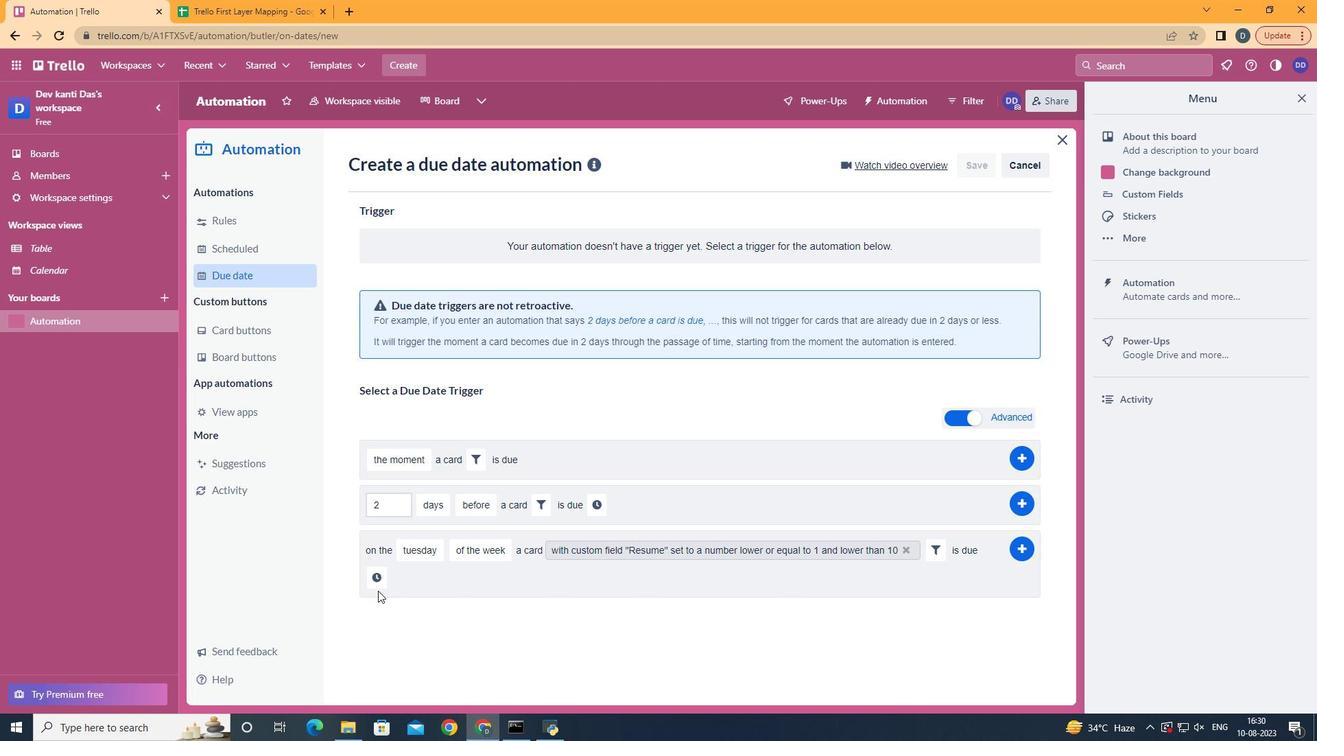 
Action: Mouse pressed left at (398, 581)
Screenshot: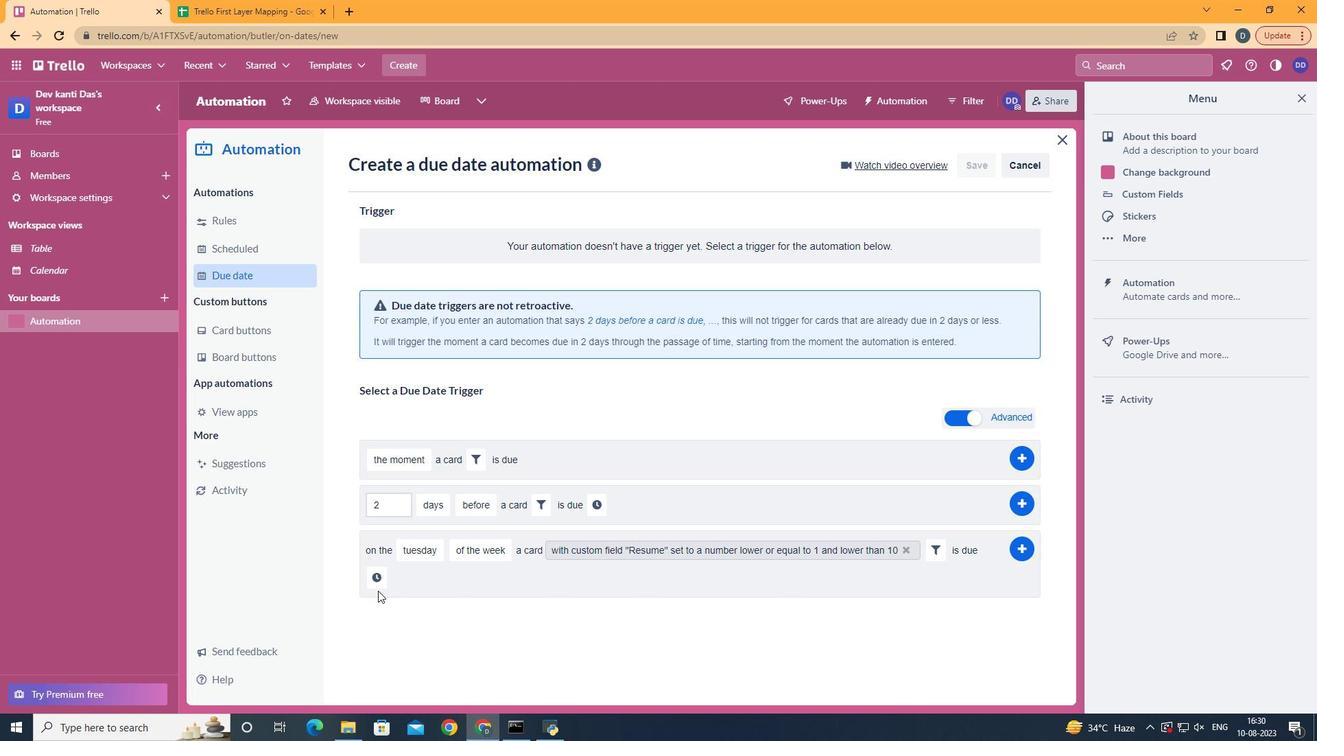 
Action: Mouse moved to (404, 572)
Screenshot: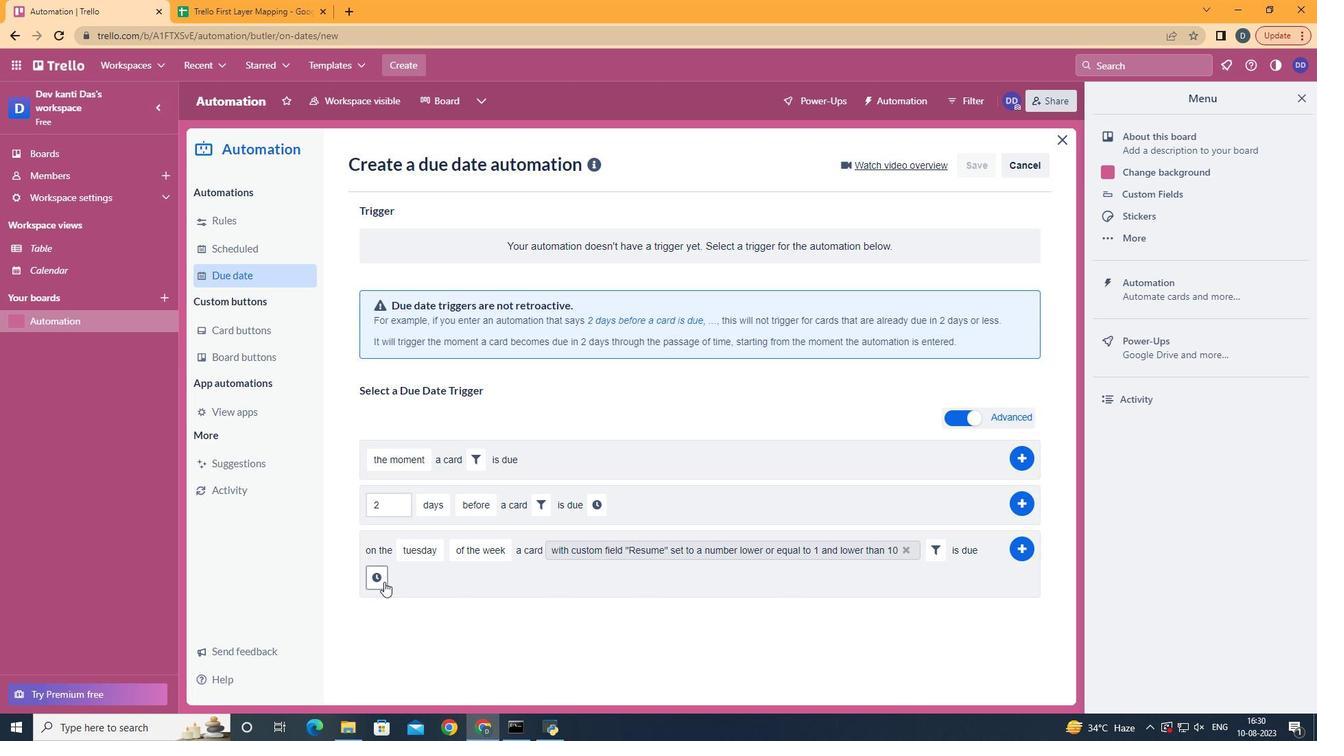 
Action: Mouse pressed left at (404, 572)
Screenshot: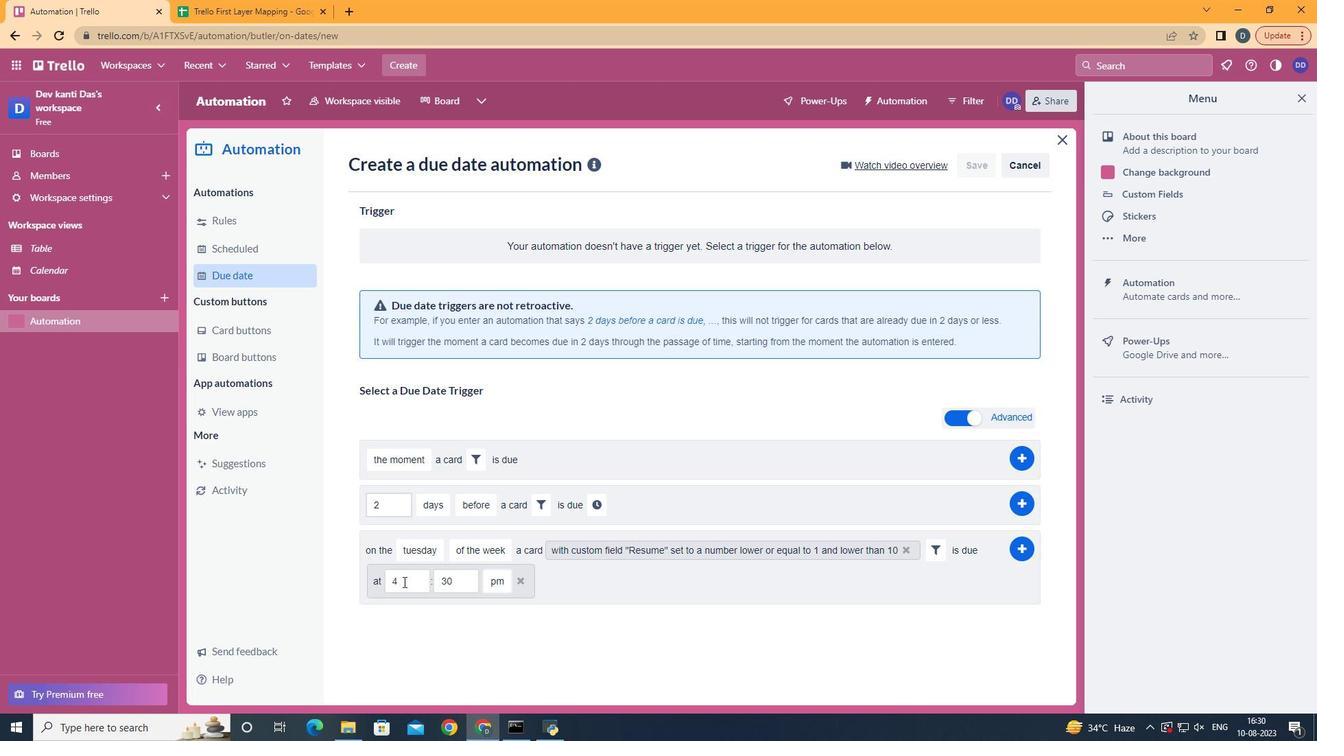 
Action: Mouse moved to (431, 572)
Screenshot: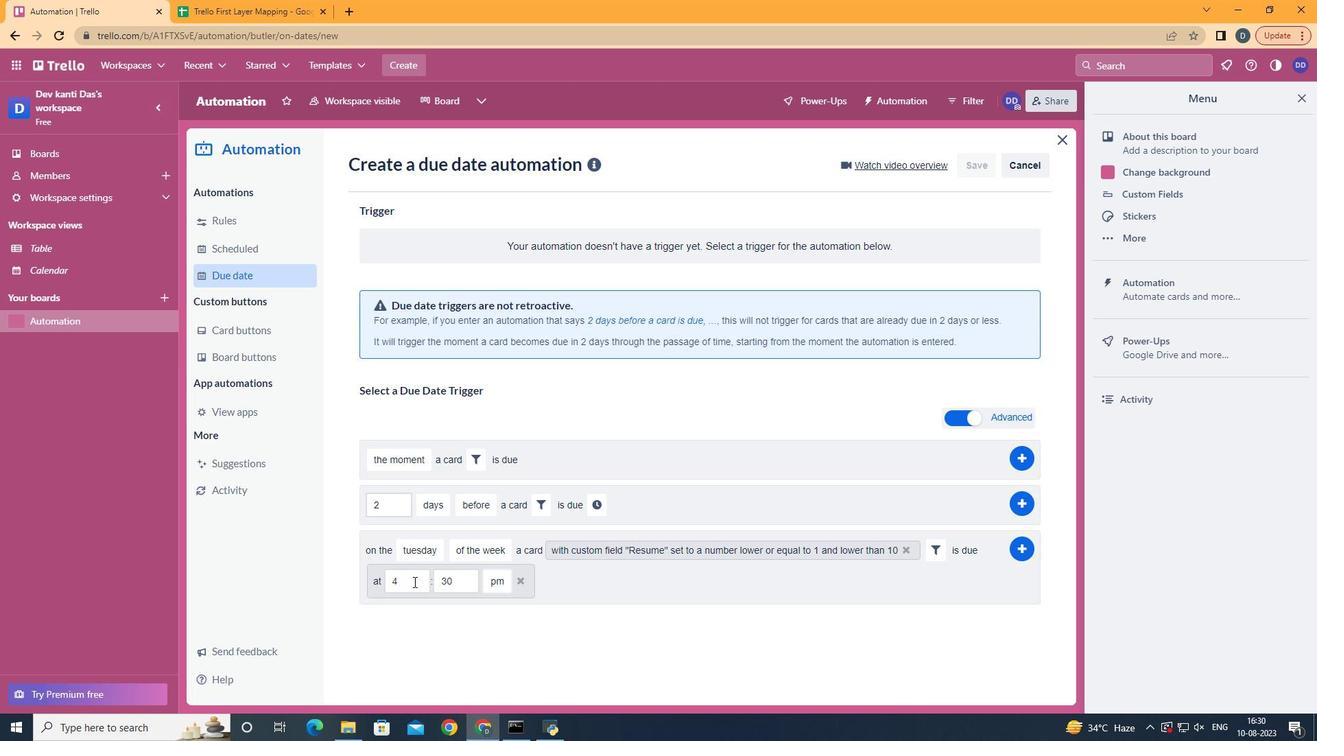 
Action: Mouse pressed left at (431, 572)
Screenshot: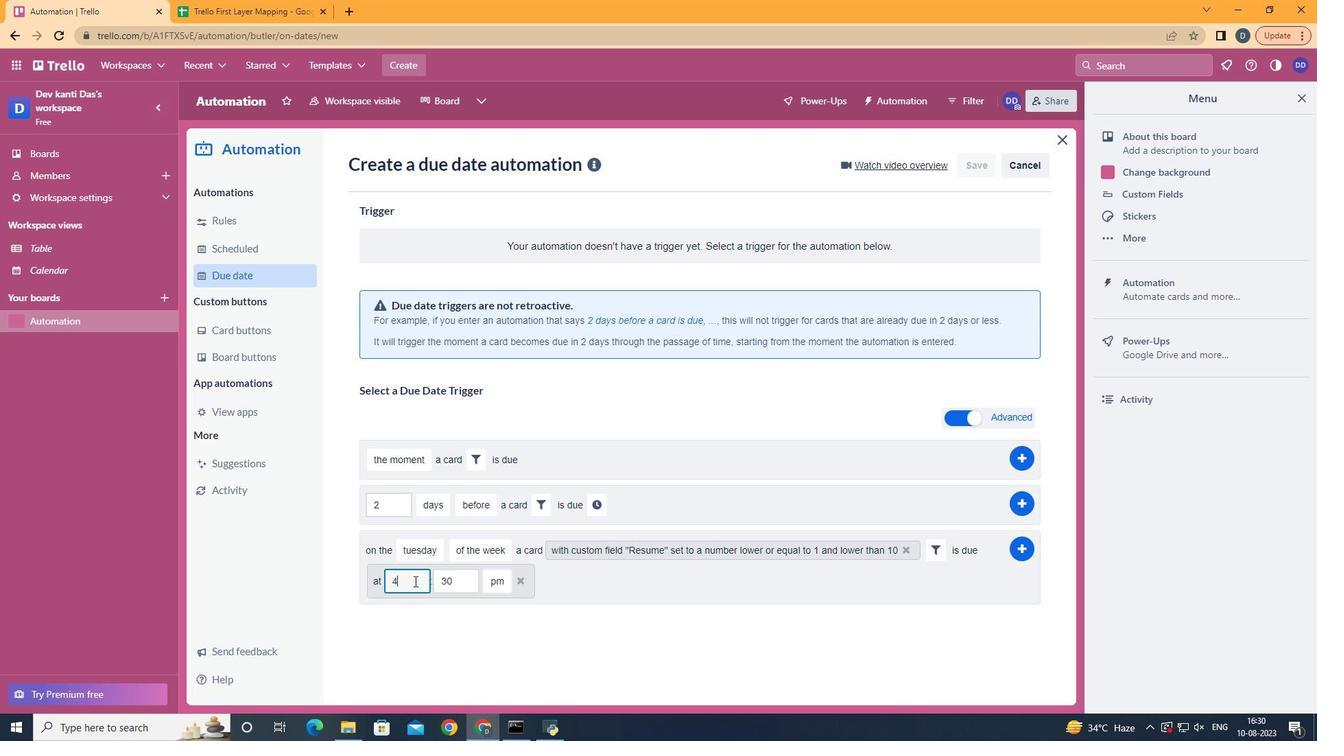 
Action: Mouse moved to (443, 574)
Screenshot: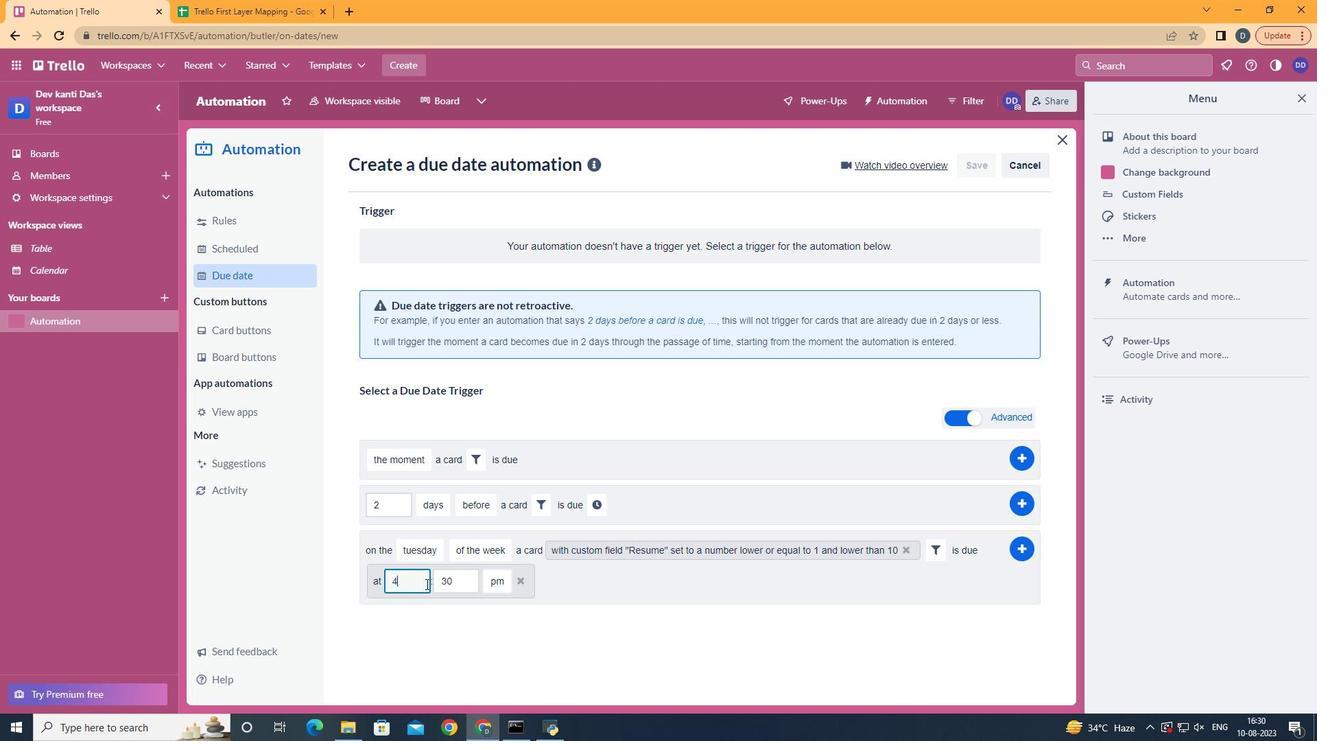 
Action: Key pressed <Key.backspace>11
Screenshot: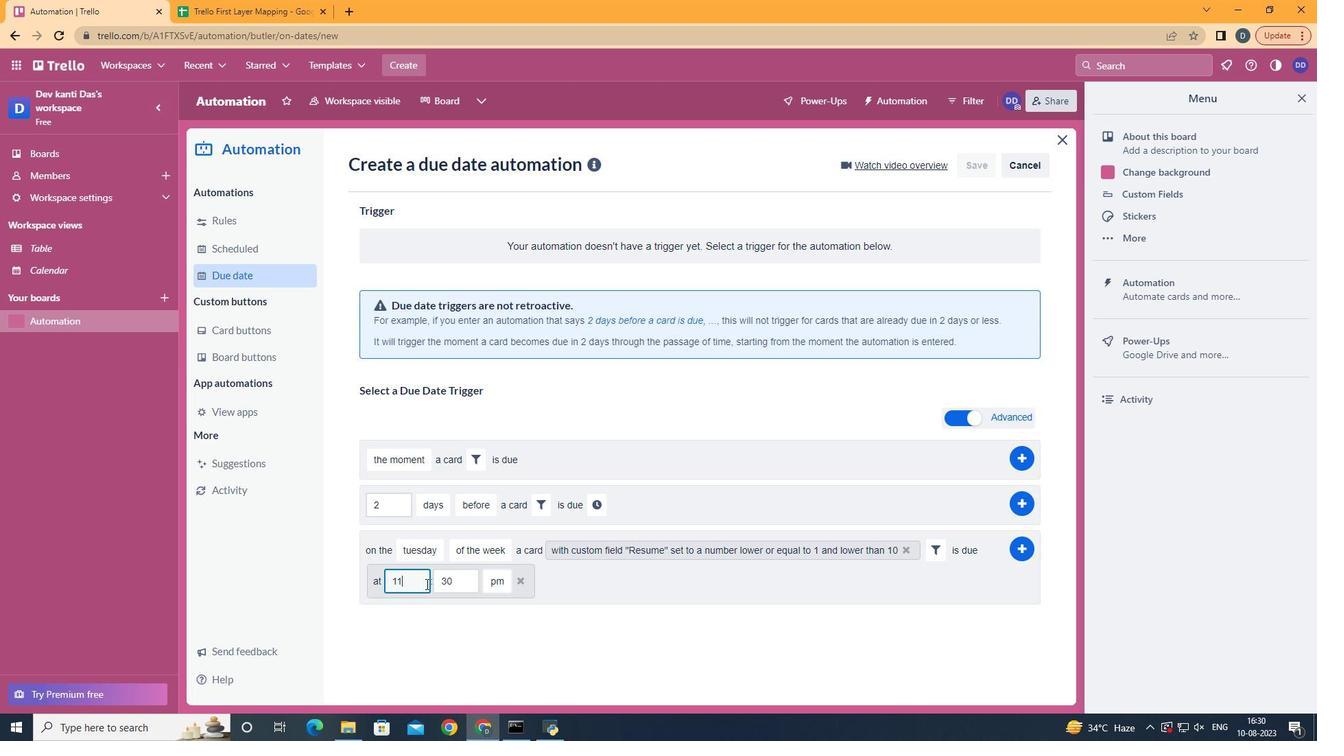 
Action: Mouse moved to (492, 568)
Screenshot: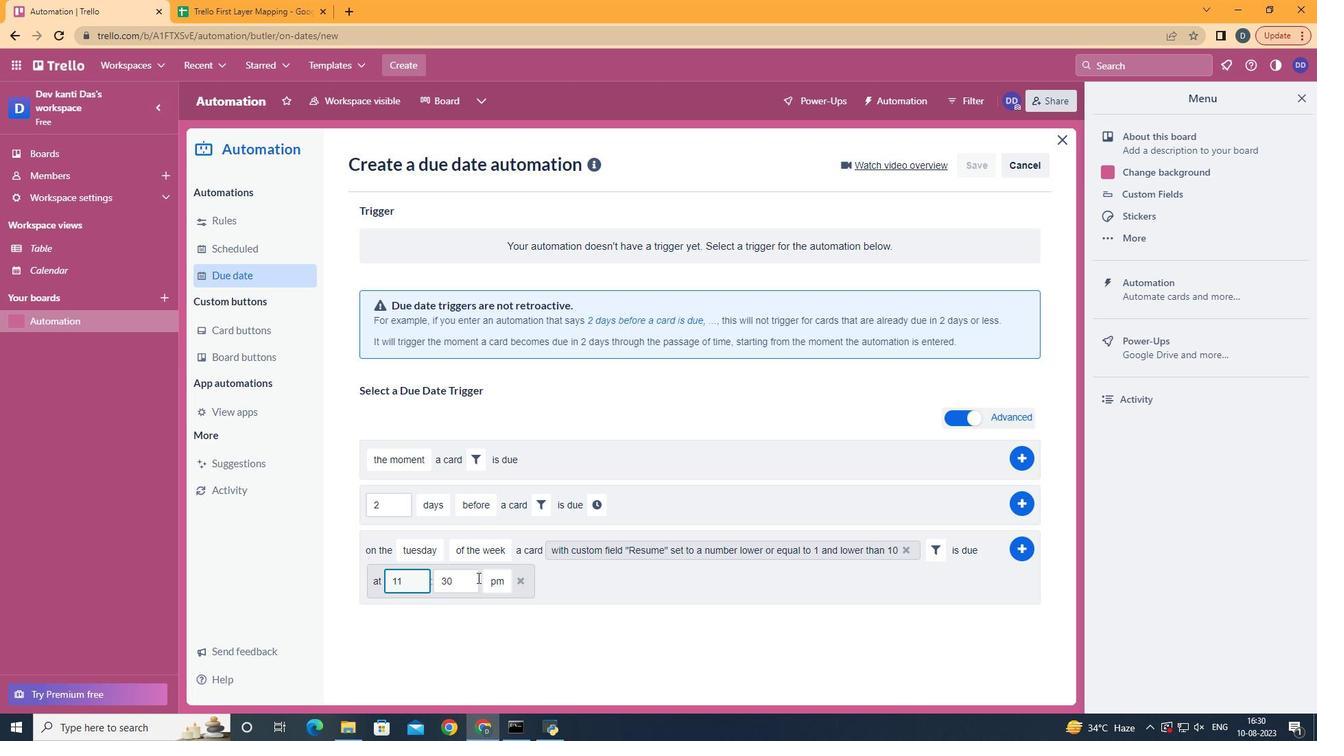 
Action: Mouse pressed left at (492, 568)
Screenshot: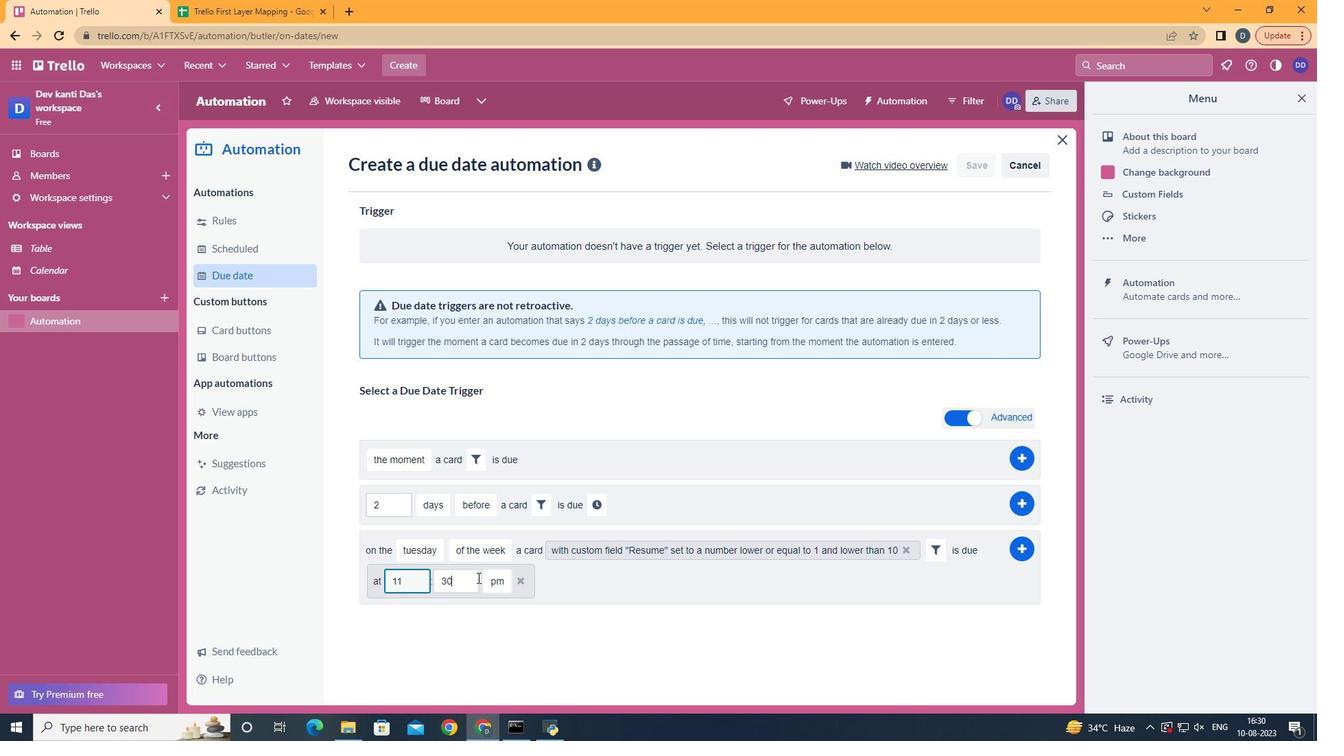 
Action: Key pressed <Key.backspace>
Screenshot: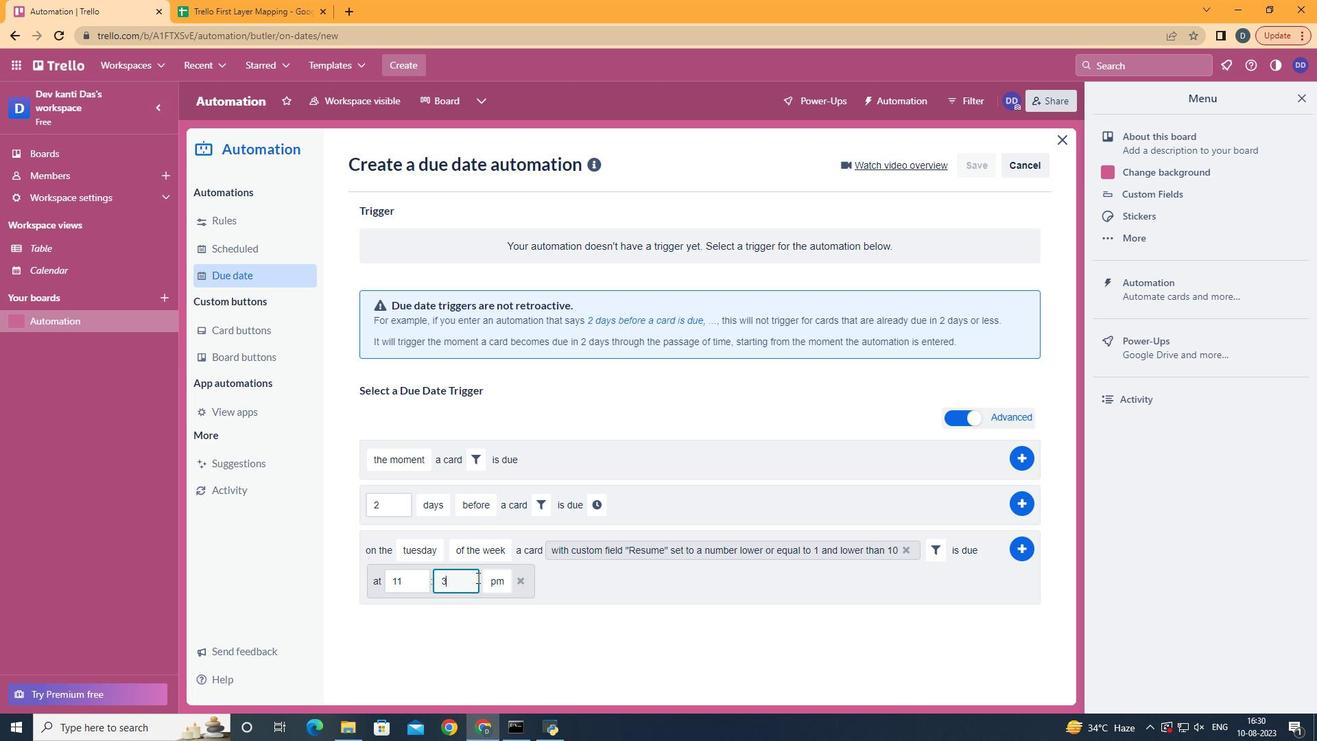 
Action: Mouse moved to (488, 568)
Screenshot: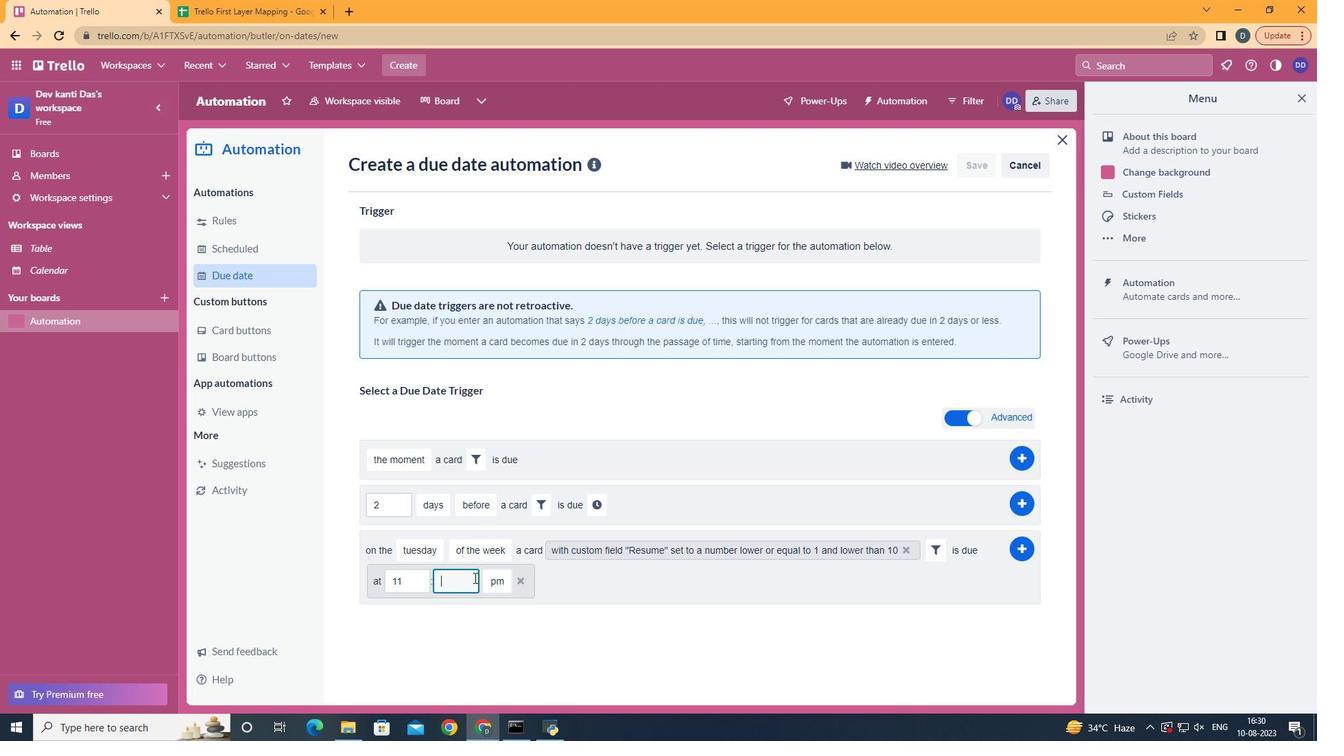 
Action: Key pressed <Key.backspace>00
Screenshot: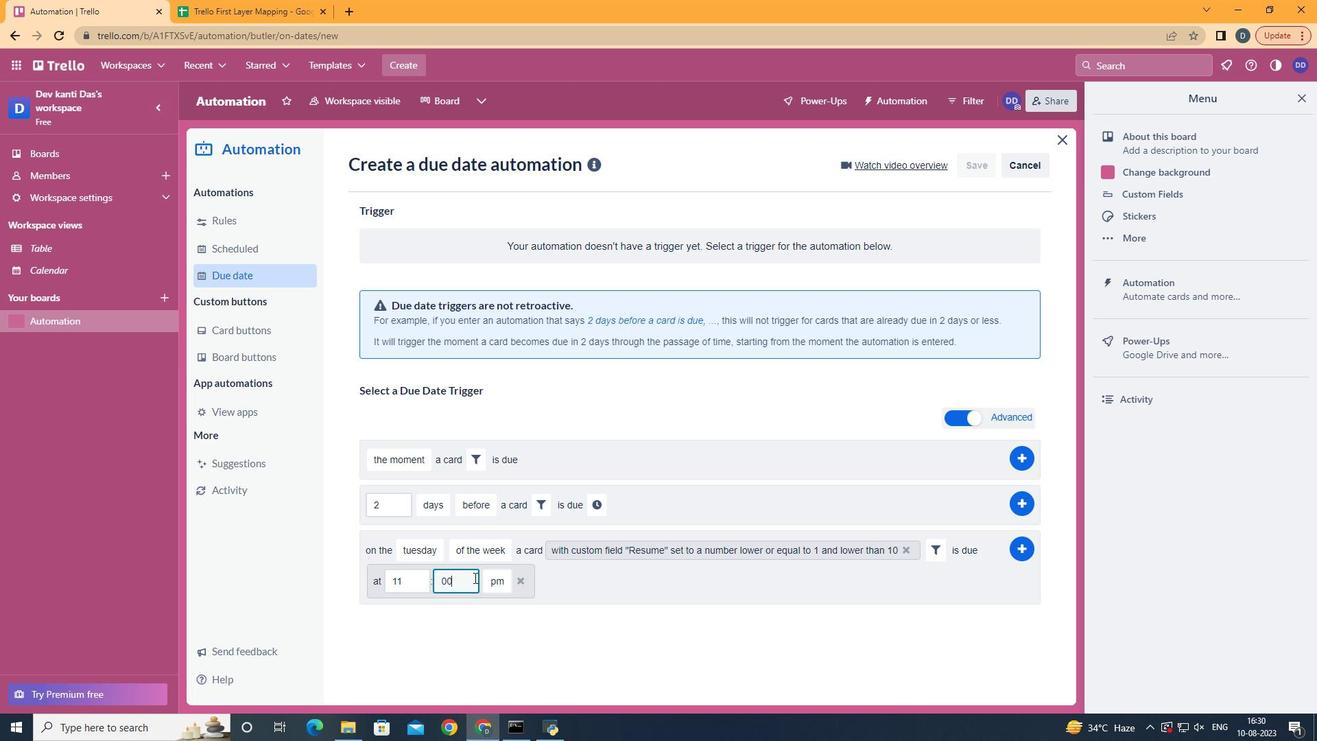 
Action: Mouse moved to (511, 592)
Screenshot: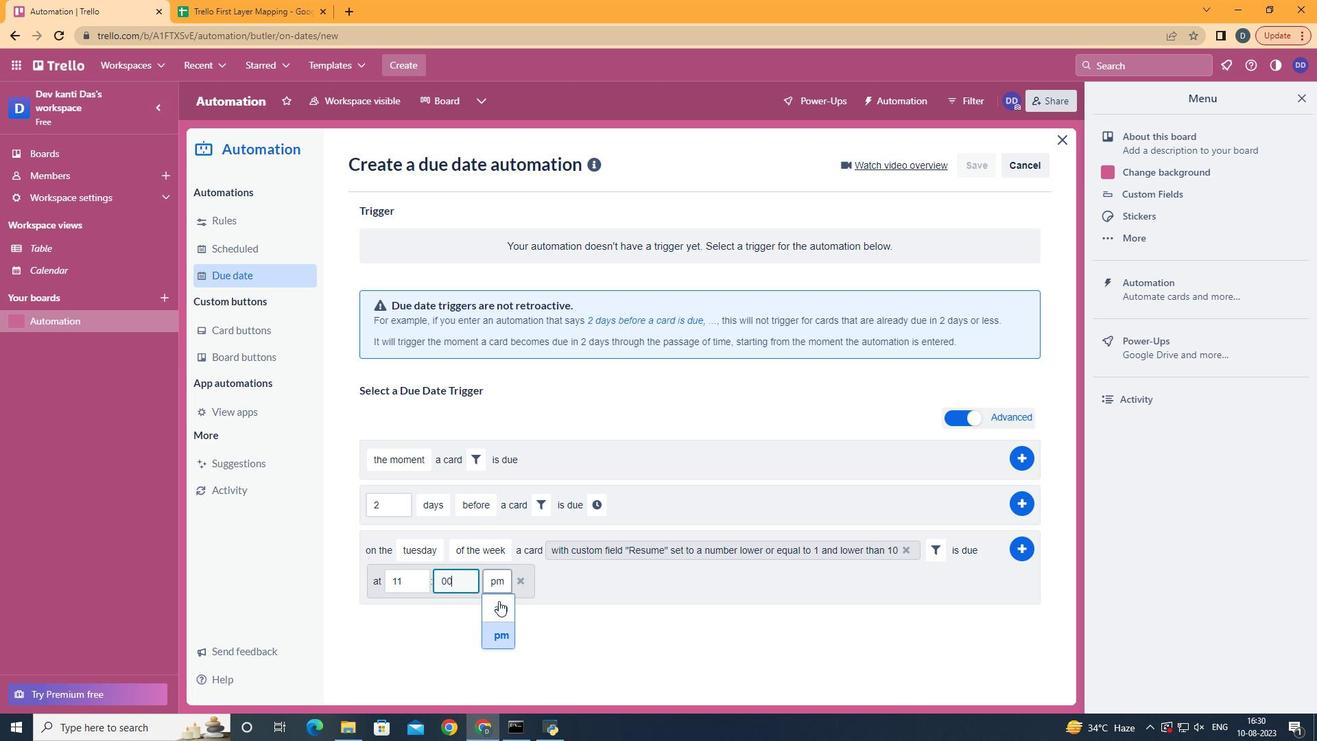 
Action: Mouse pressed left at (511, 592)
Screenshot: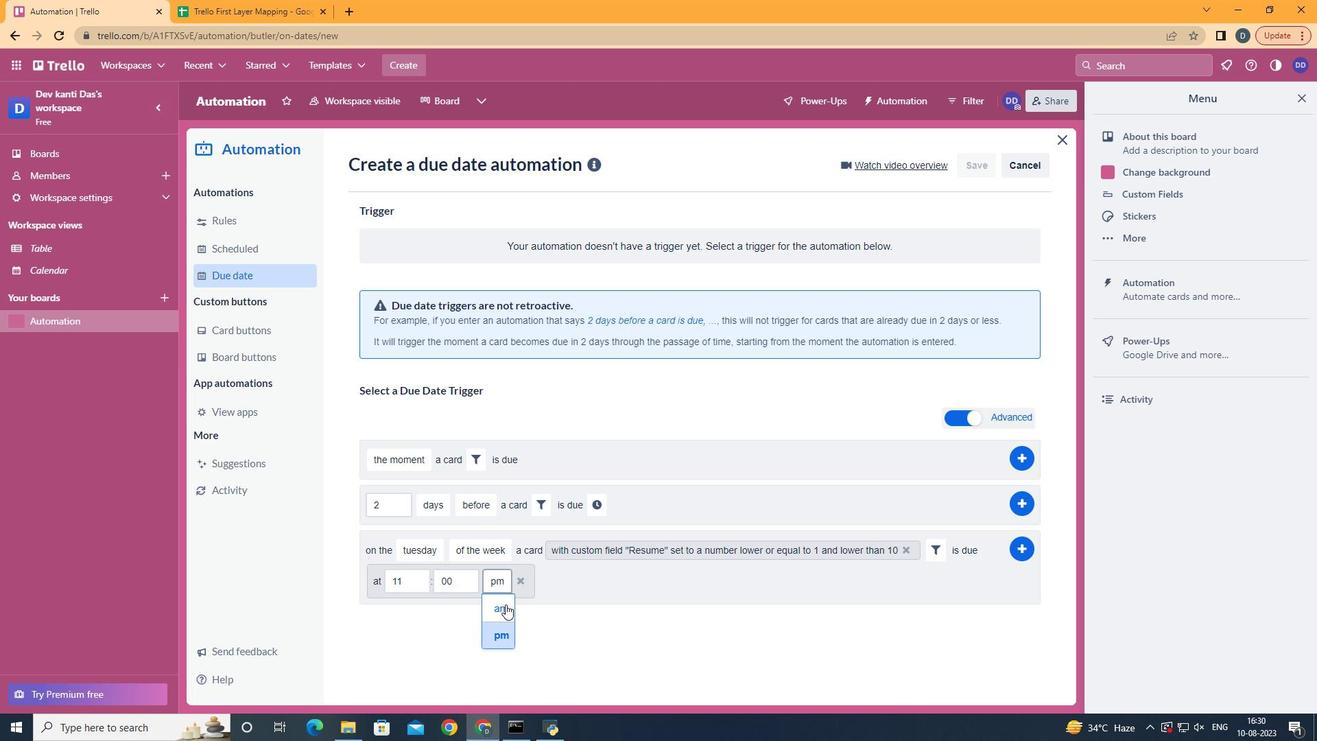 
Action: Mouse moved to (1003, 534)
Screenshot: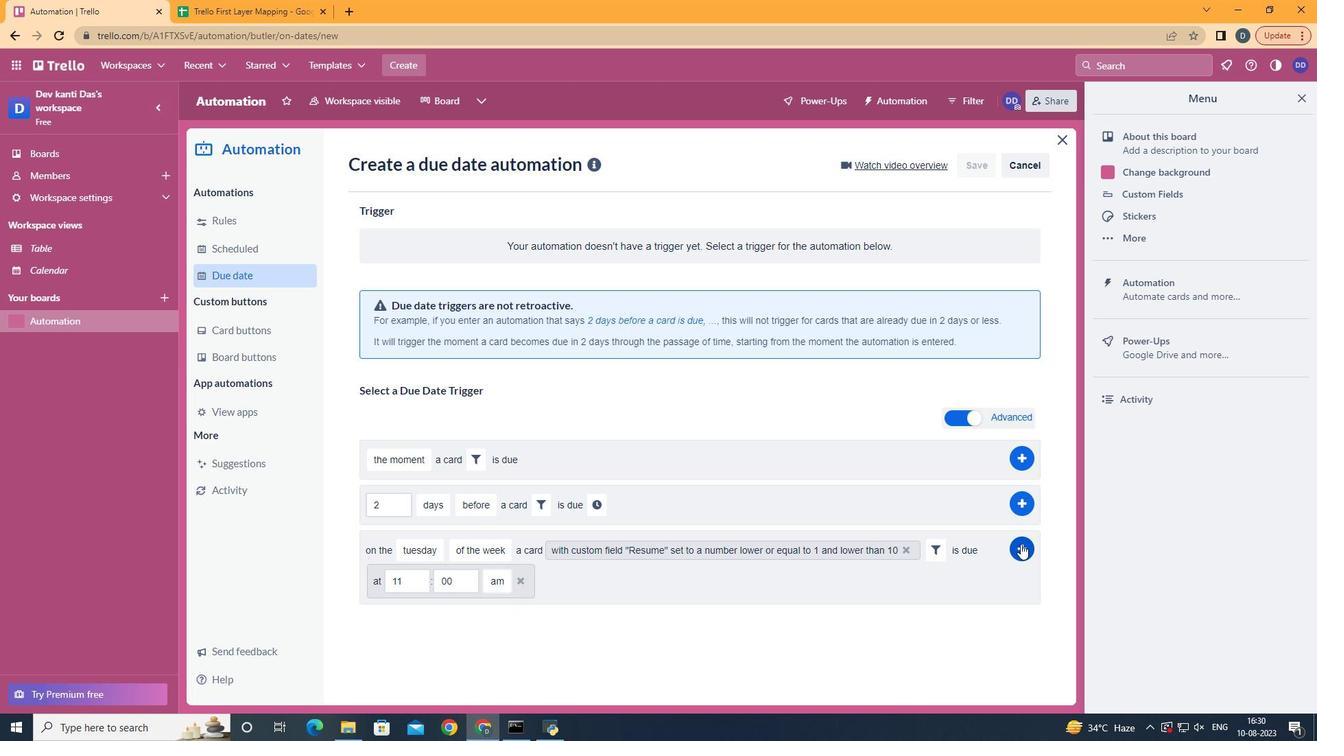 
Action: Mouse pressed left at (1003, 534)
Screenshot: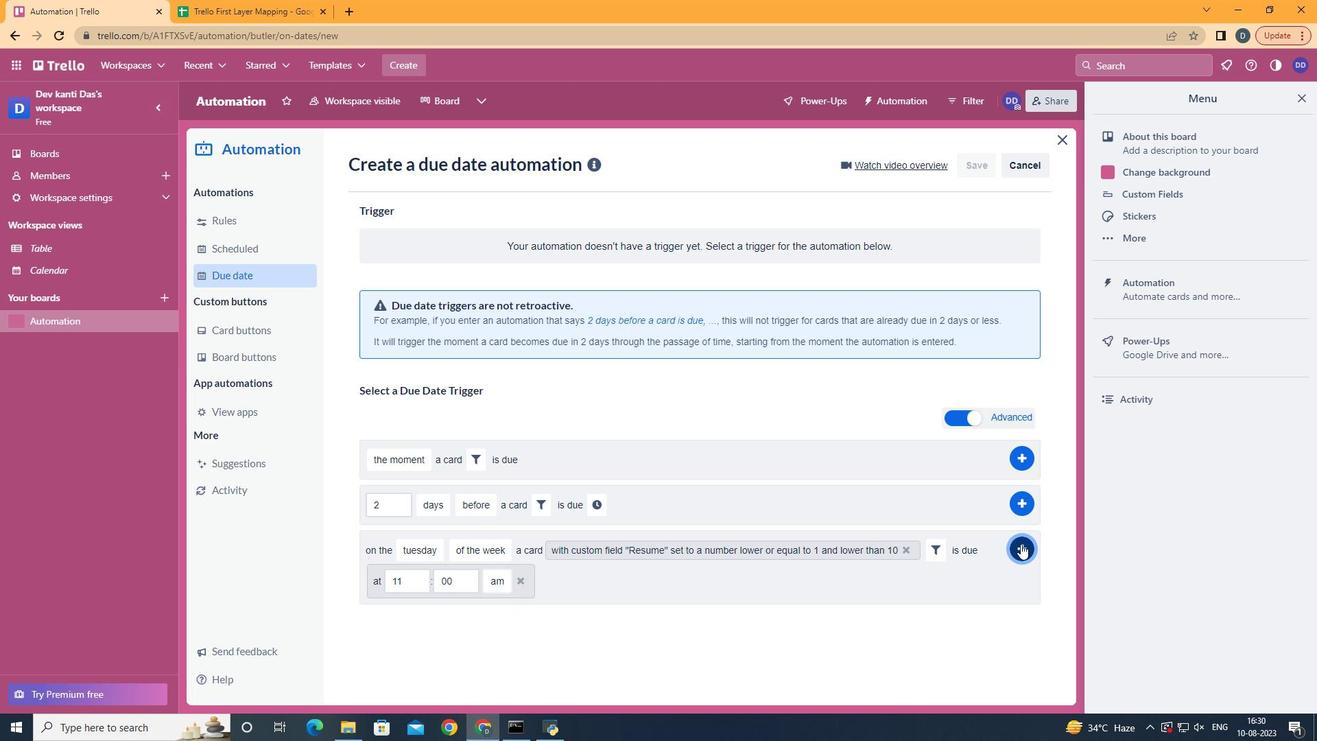 
